 Task: Create a due date automation when advanced on, 2 days after a card is due add basic without the yellow label at 11:00 AM.
Action: Mouse moved to (1405, 101)
Screenshot: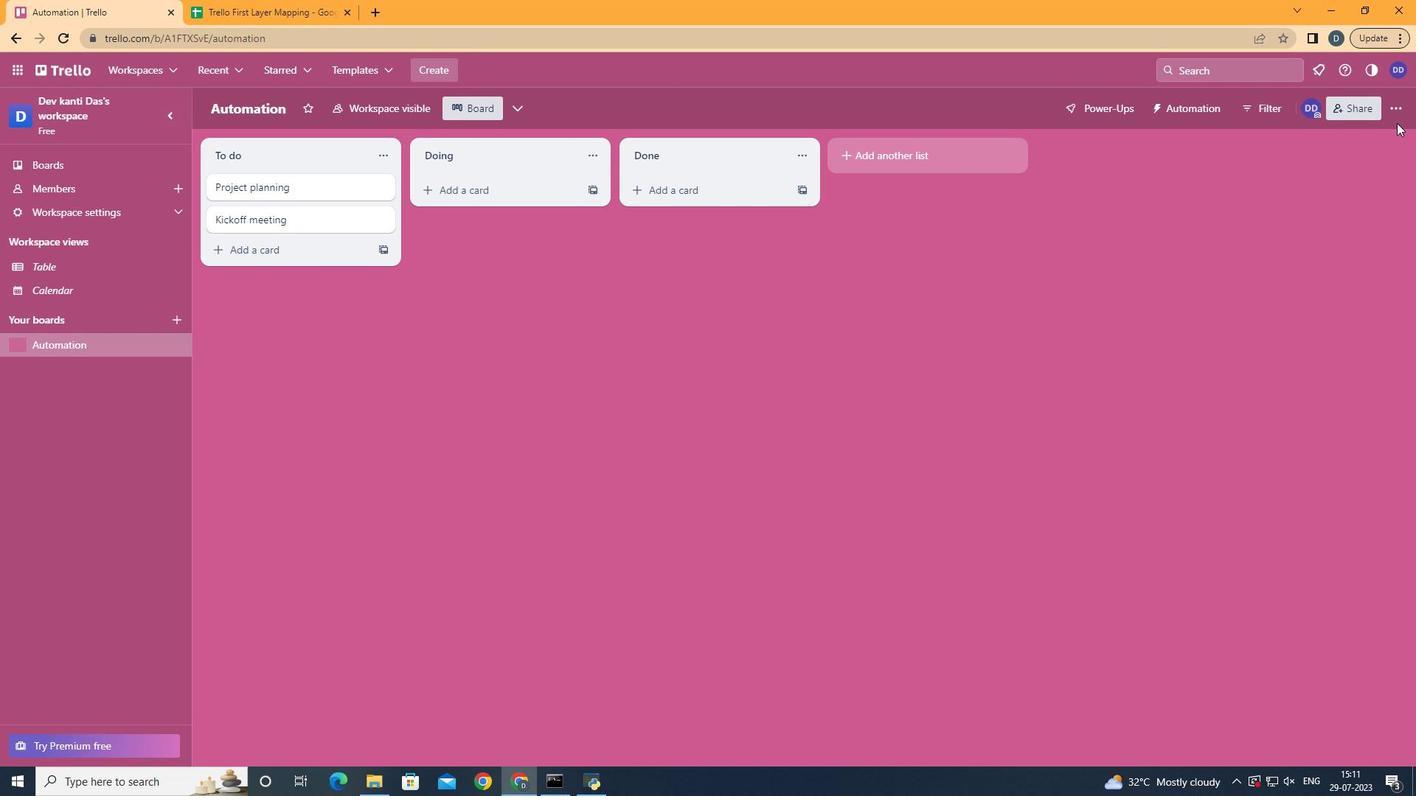 
Action: Mouse pressed left at (1405, 101)
Screenshot: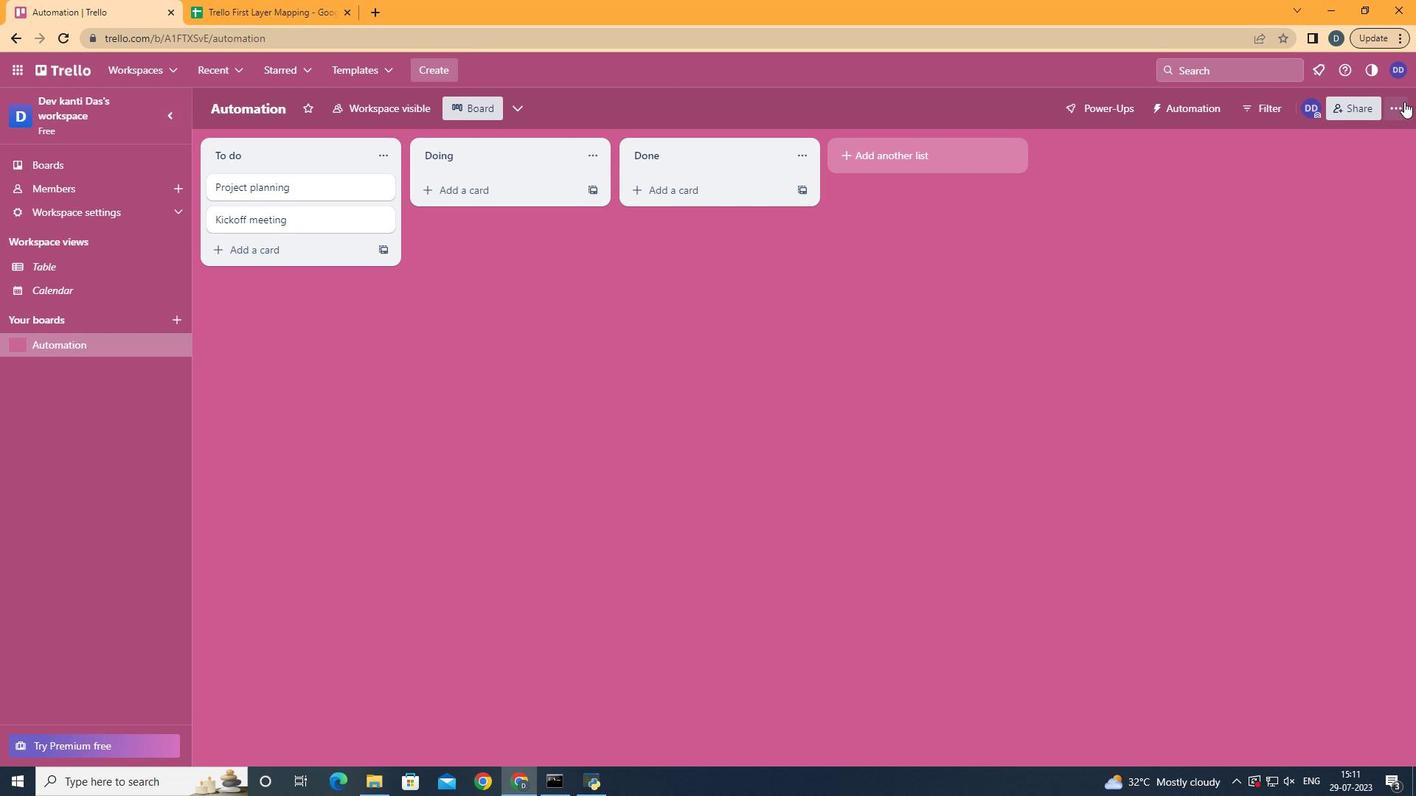 
Action: Mouse moved to (1262, 292)
Screenshot: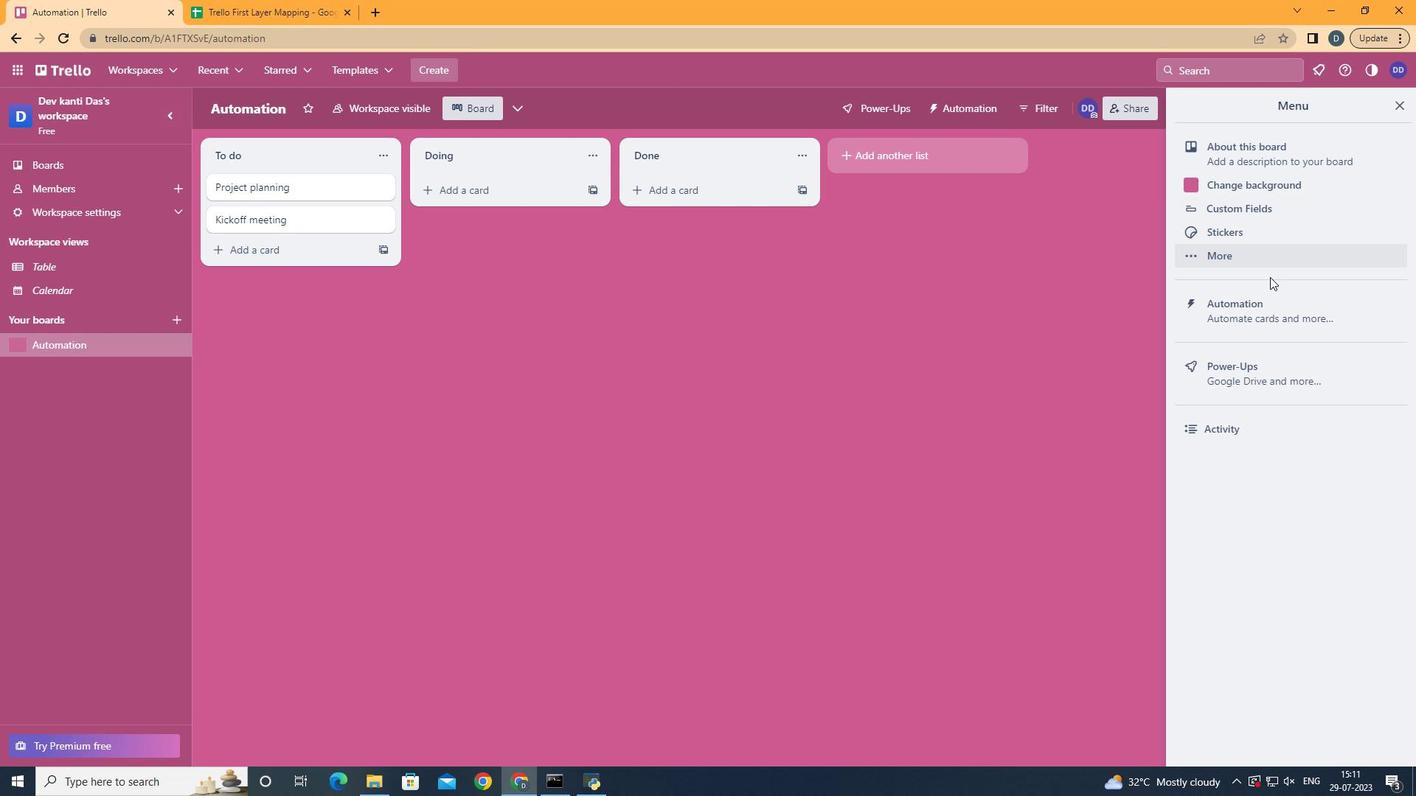 
Action: Mouse pressed left at (1262, 292)
Screenshot: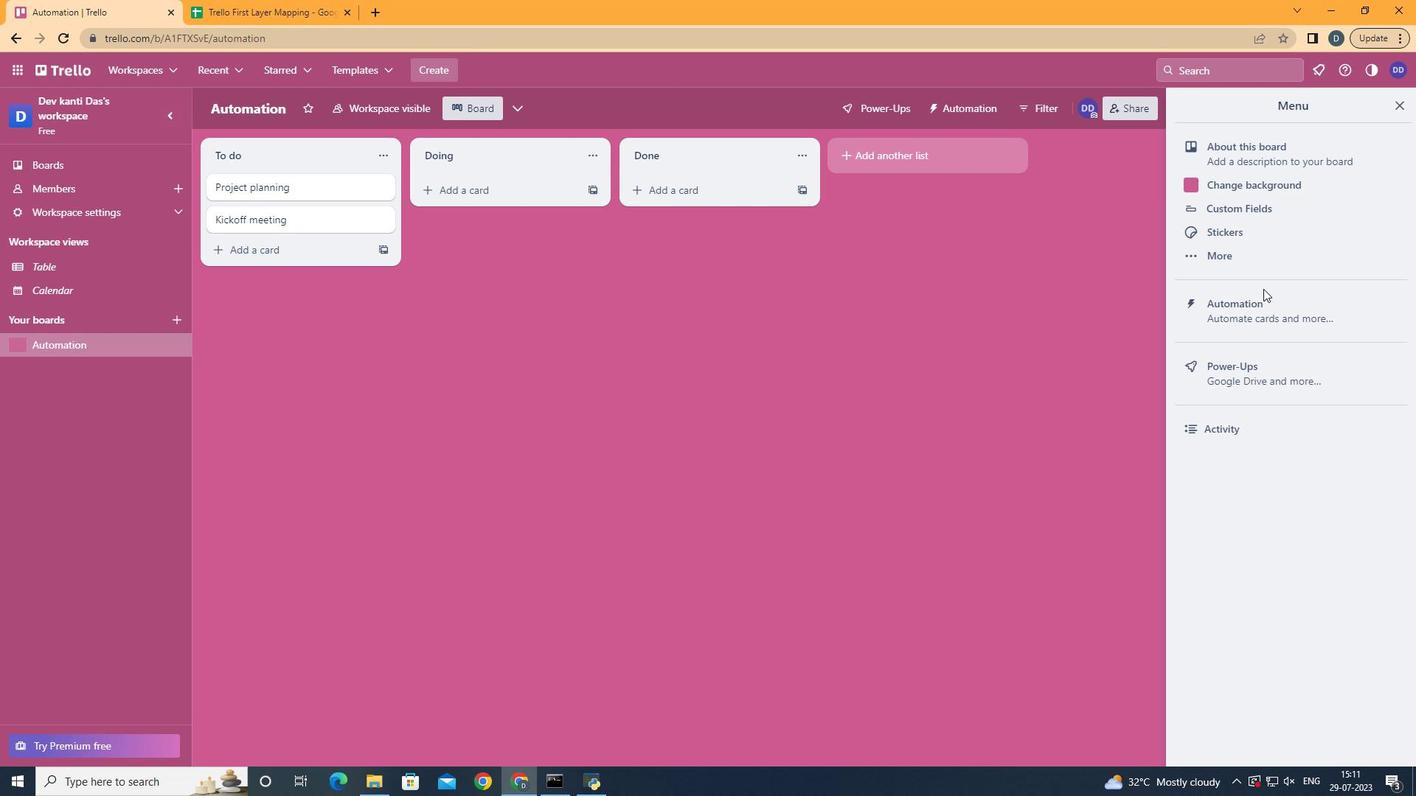 
Action: Mouse moved to (304, 309)
Screenshot: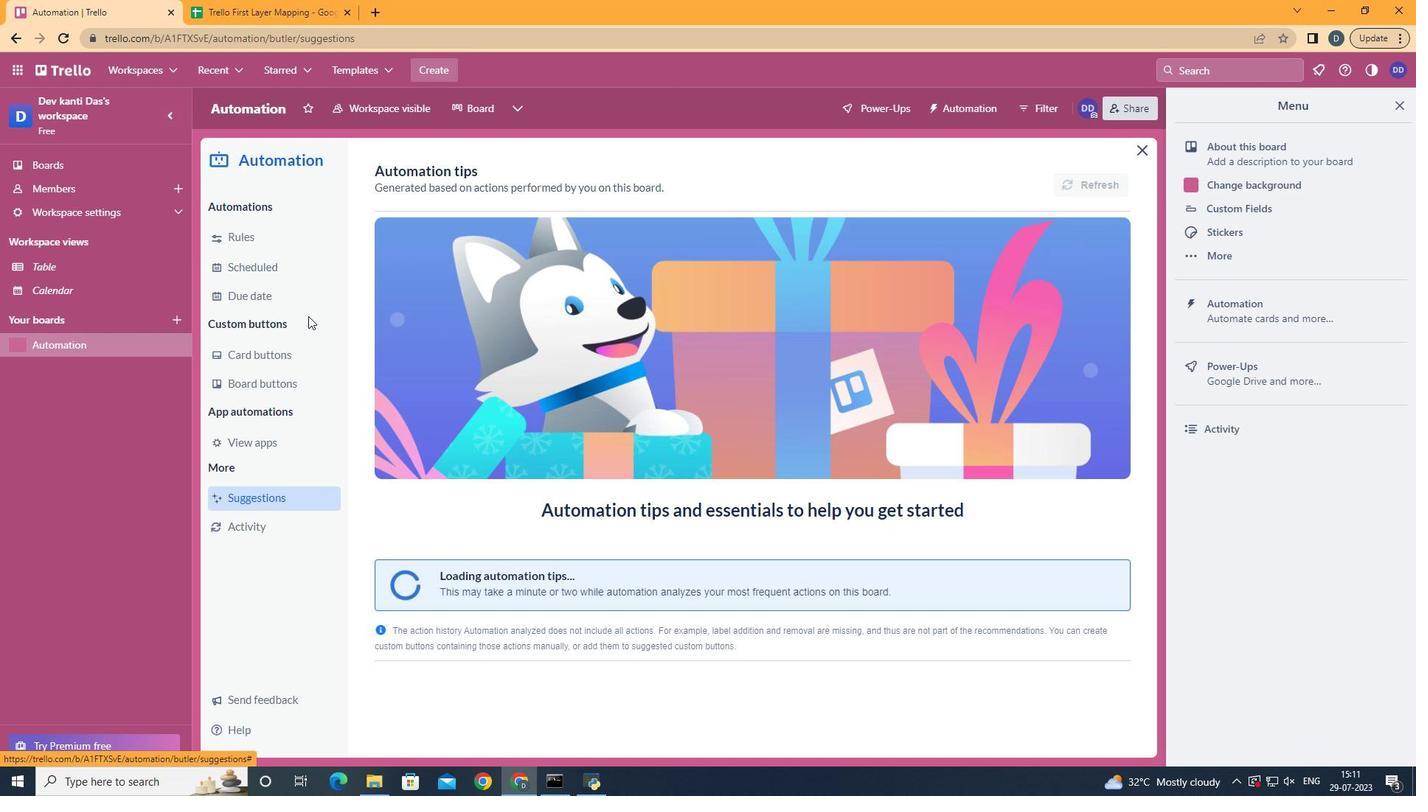 
Action: Mouse pressed left at (304, 309)
Screenshot: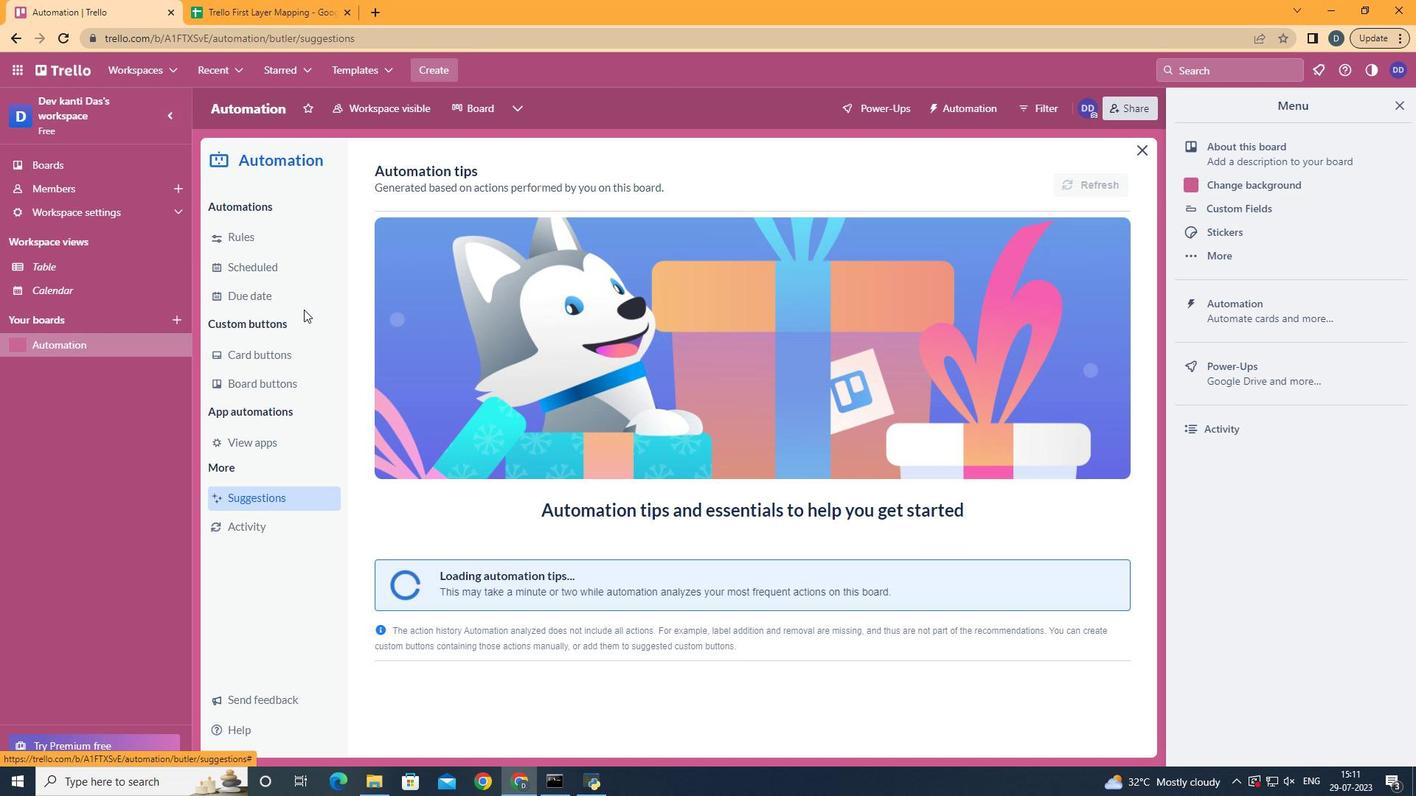 
Action: Mouse moved to (1074, 177)
Screenshot: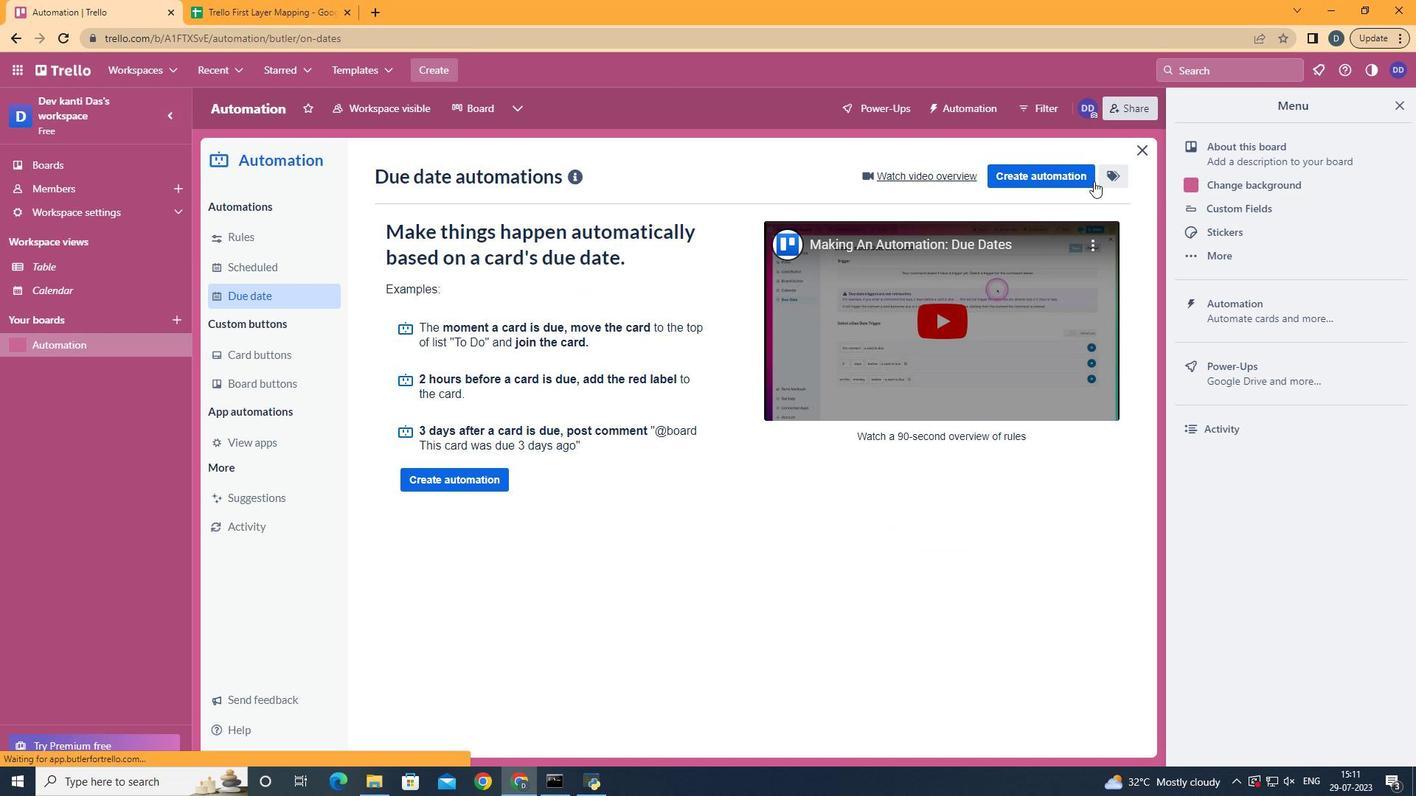 
Action: Mouse pressed left at (1074, 177)
Screenshot: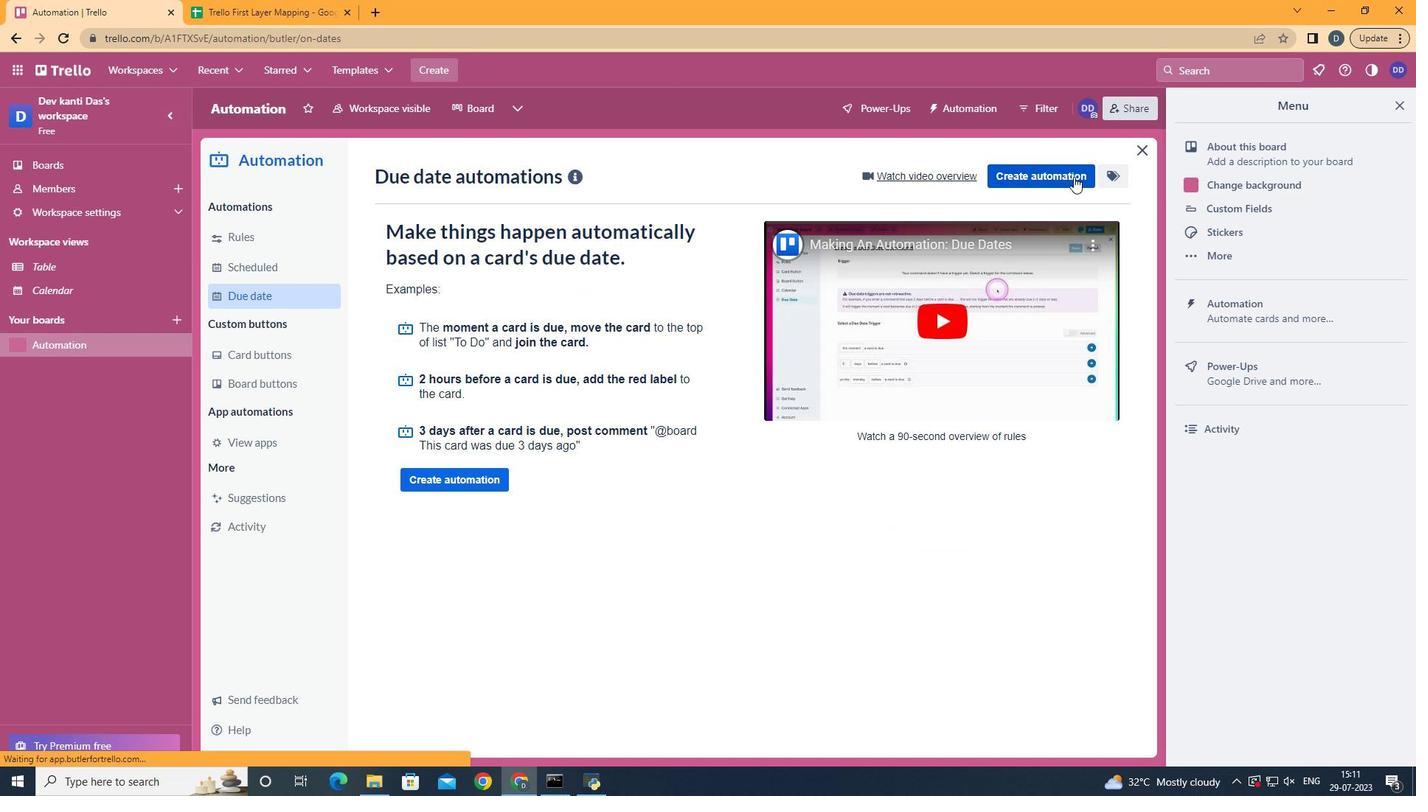 
Action: Mouse moved to (736, 304)
Screenshot: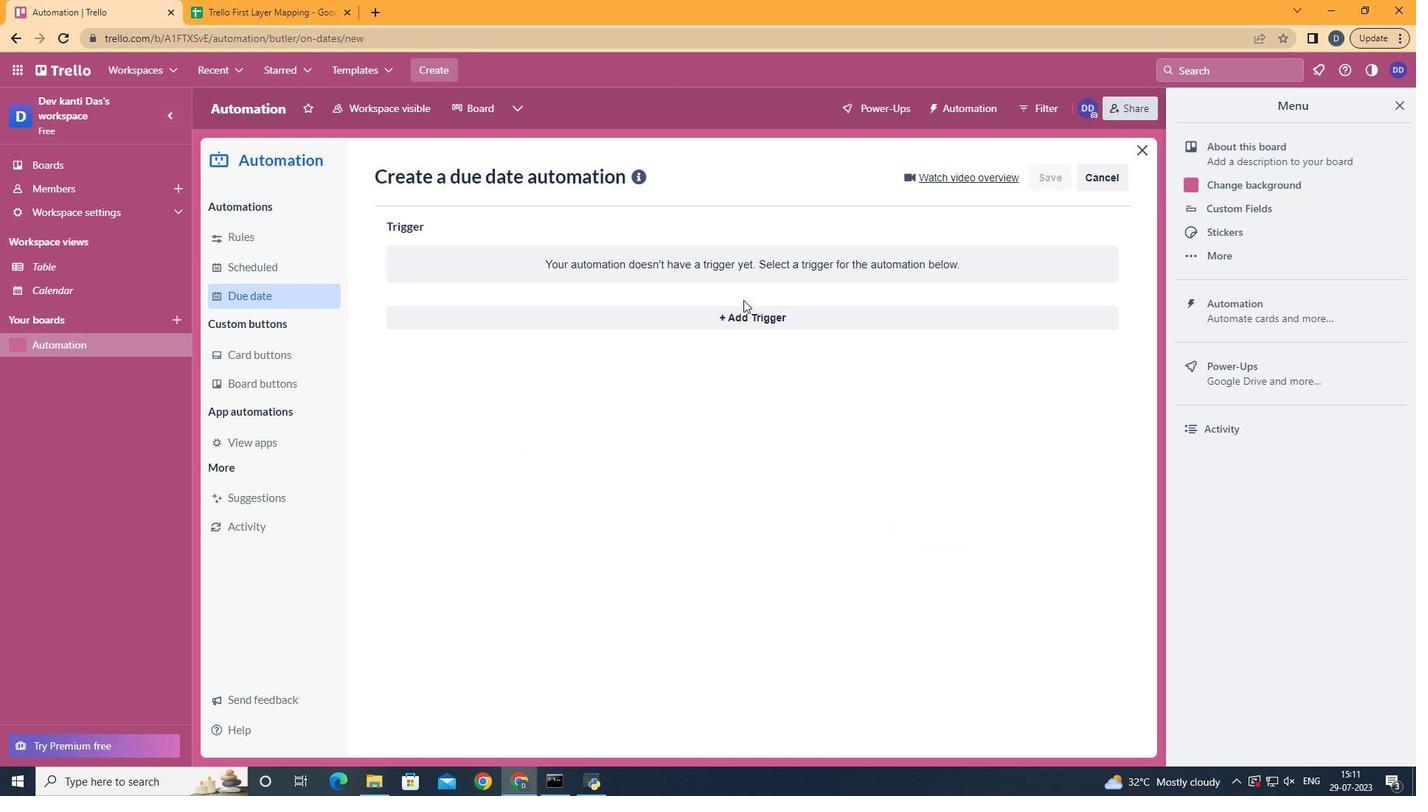 
Action: Mouse pressed left at (736, 304)
Screenshot: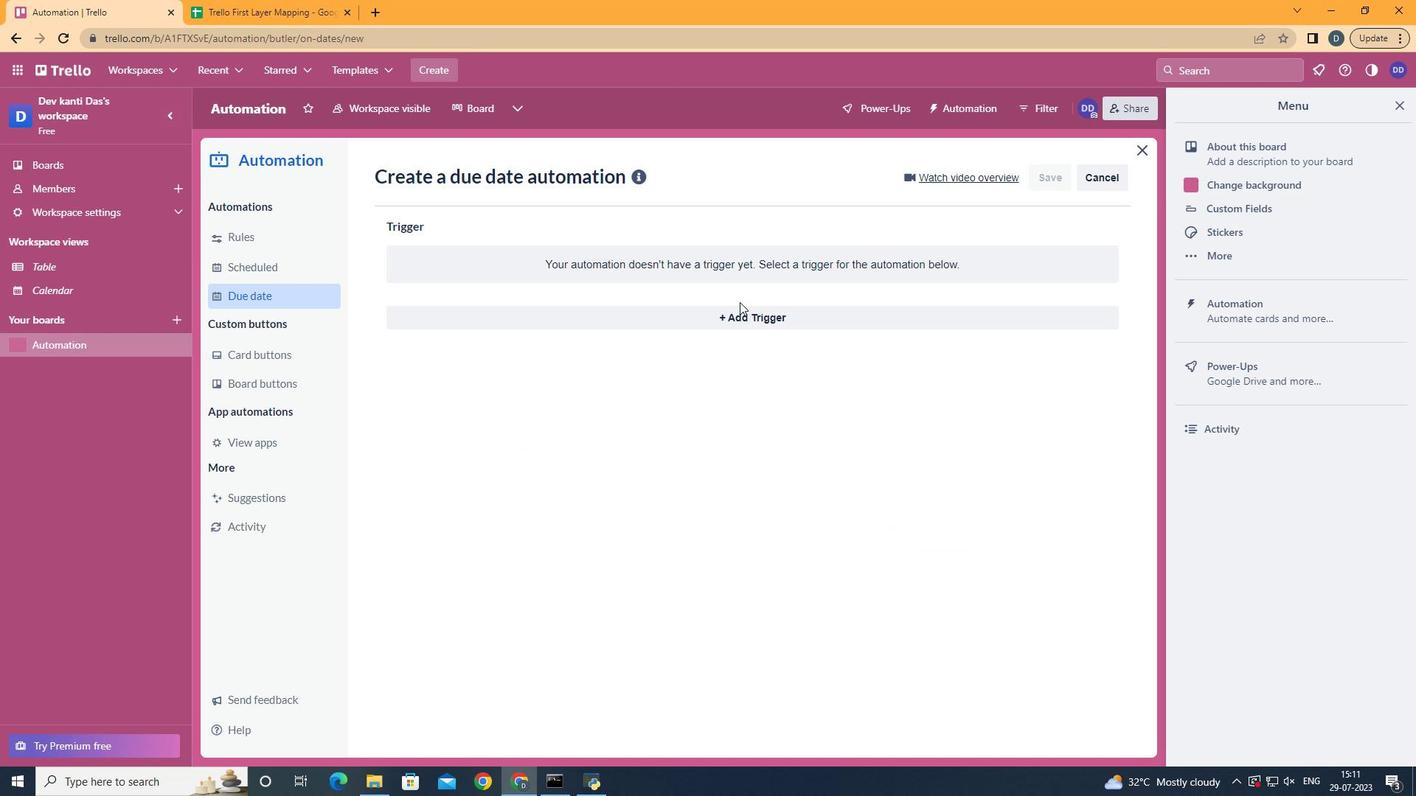 
Action: Mouse moved to (830, 326)
Screenshot: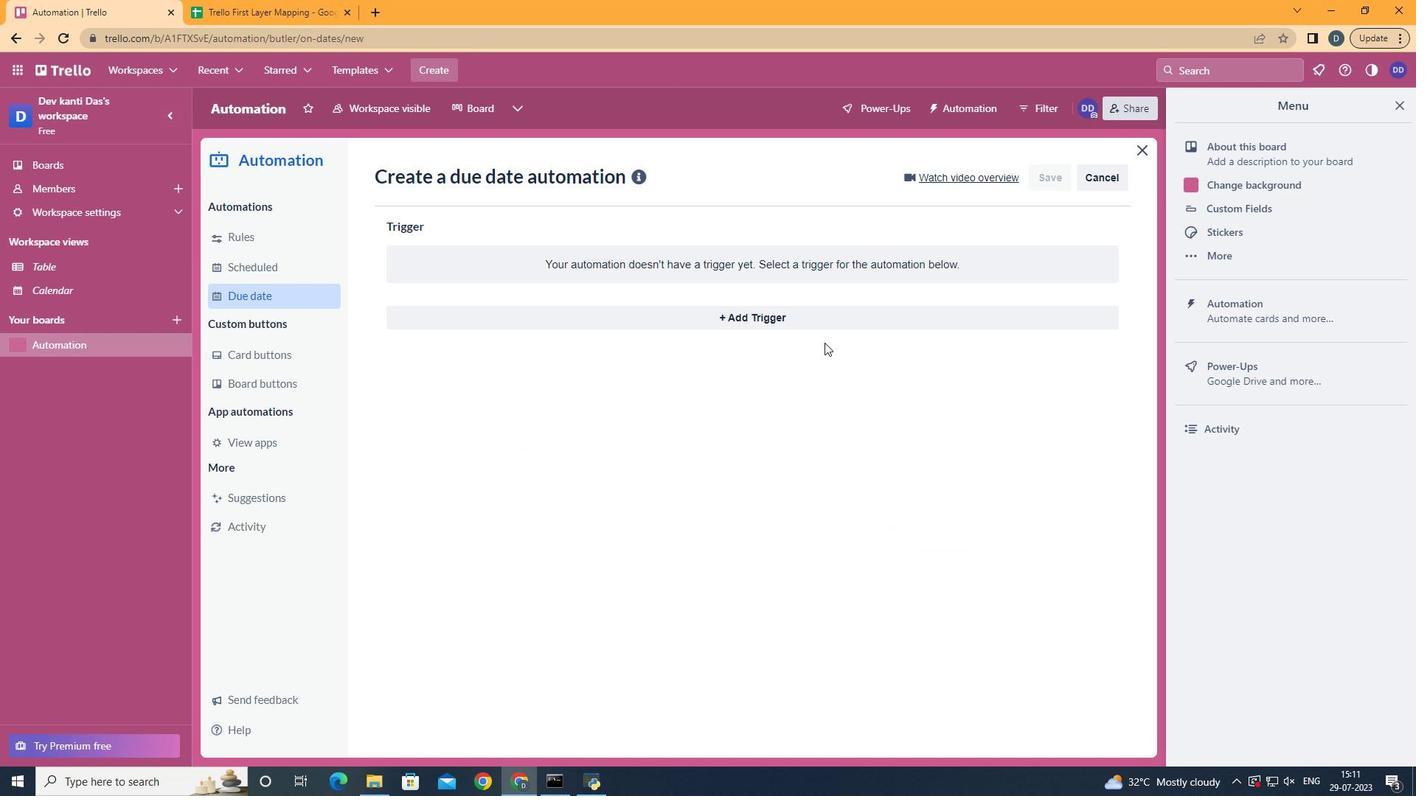 
Action: Mouse pressed left at (830, 326)
Screenshot: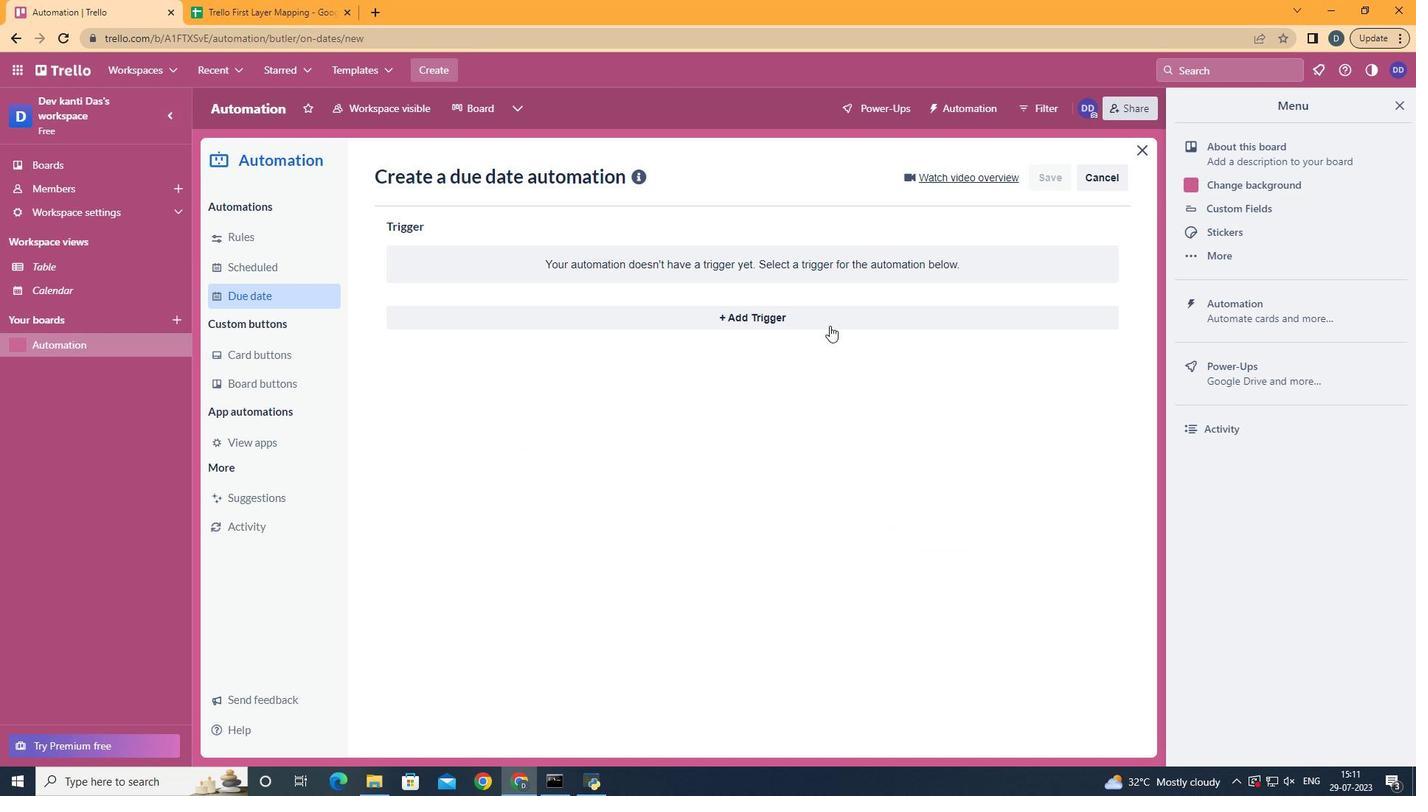 
Action: Mouse moved to (658, 467)
Screenshot: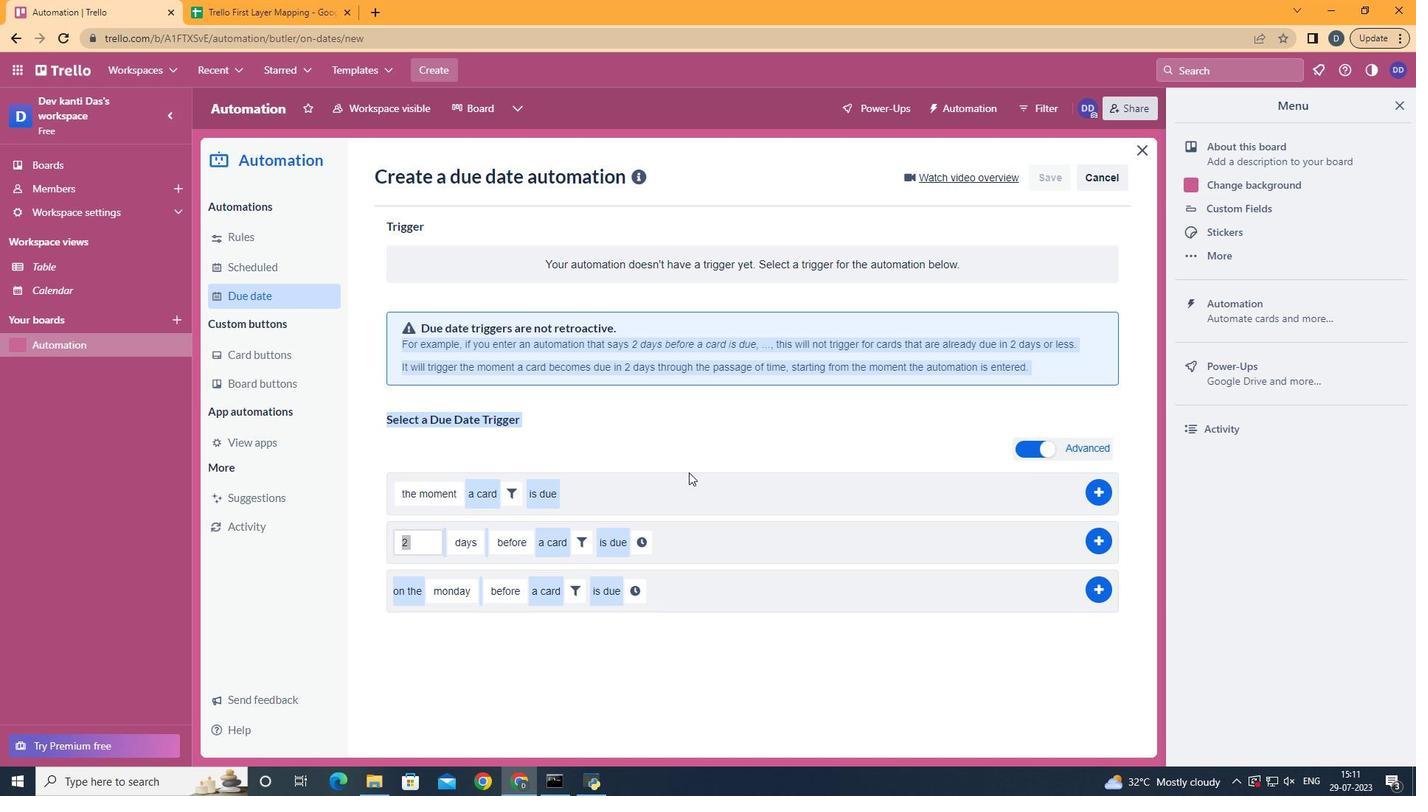
Action: Mouse pressed left at (658, 467)
Screenshot: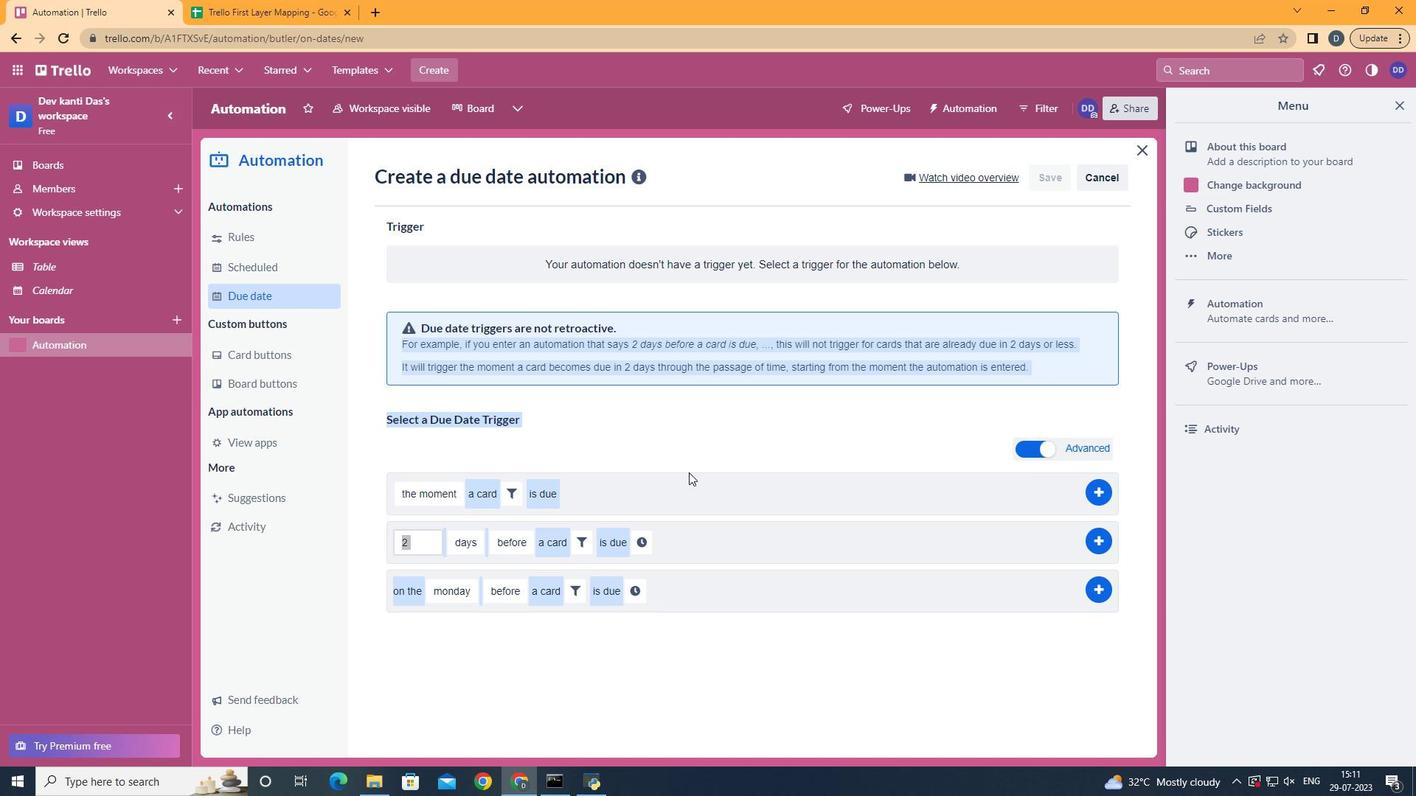 
Action: Mouse moved to (515, 599)
Screenshot: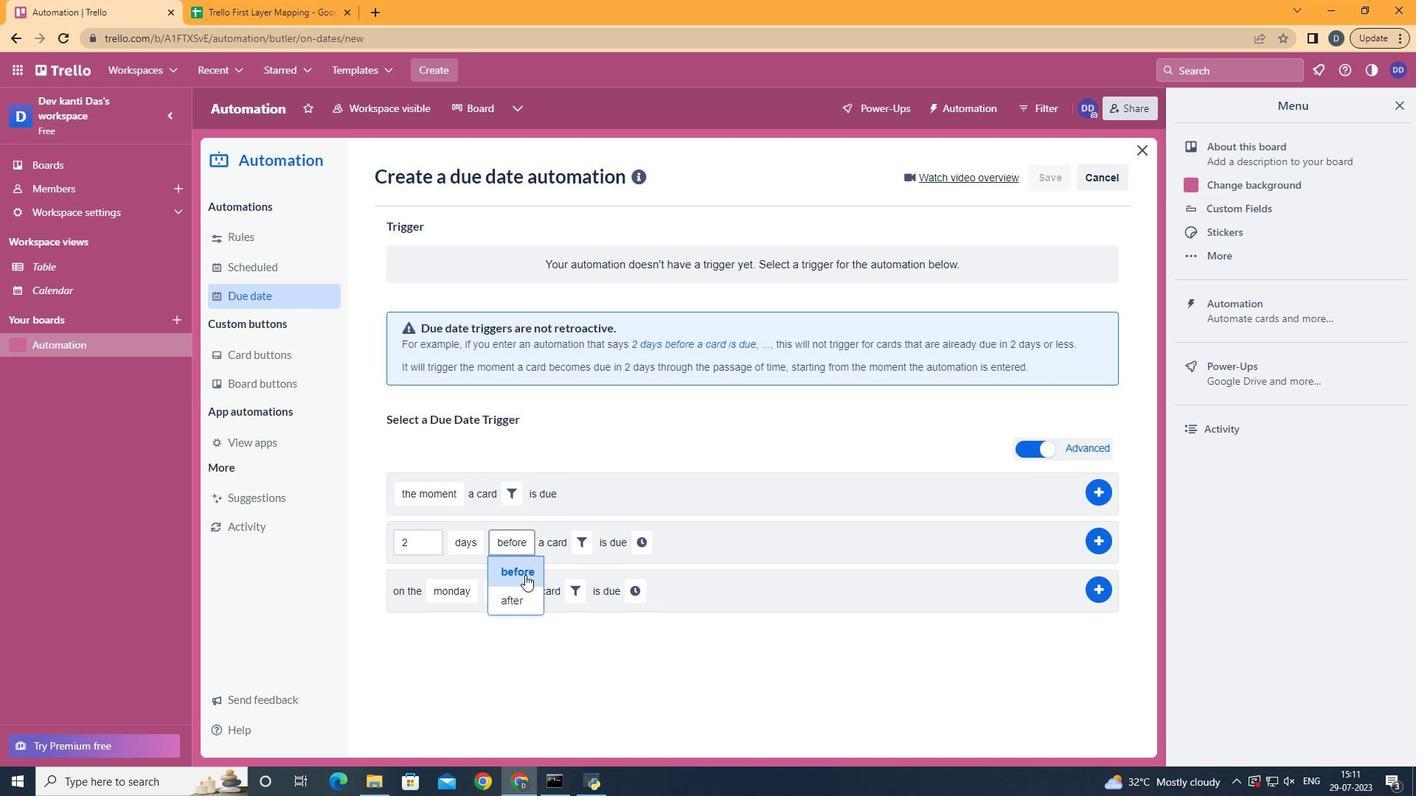 
Action: Mouse pressed left at (515, 599)
Screenshot: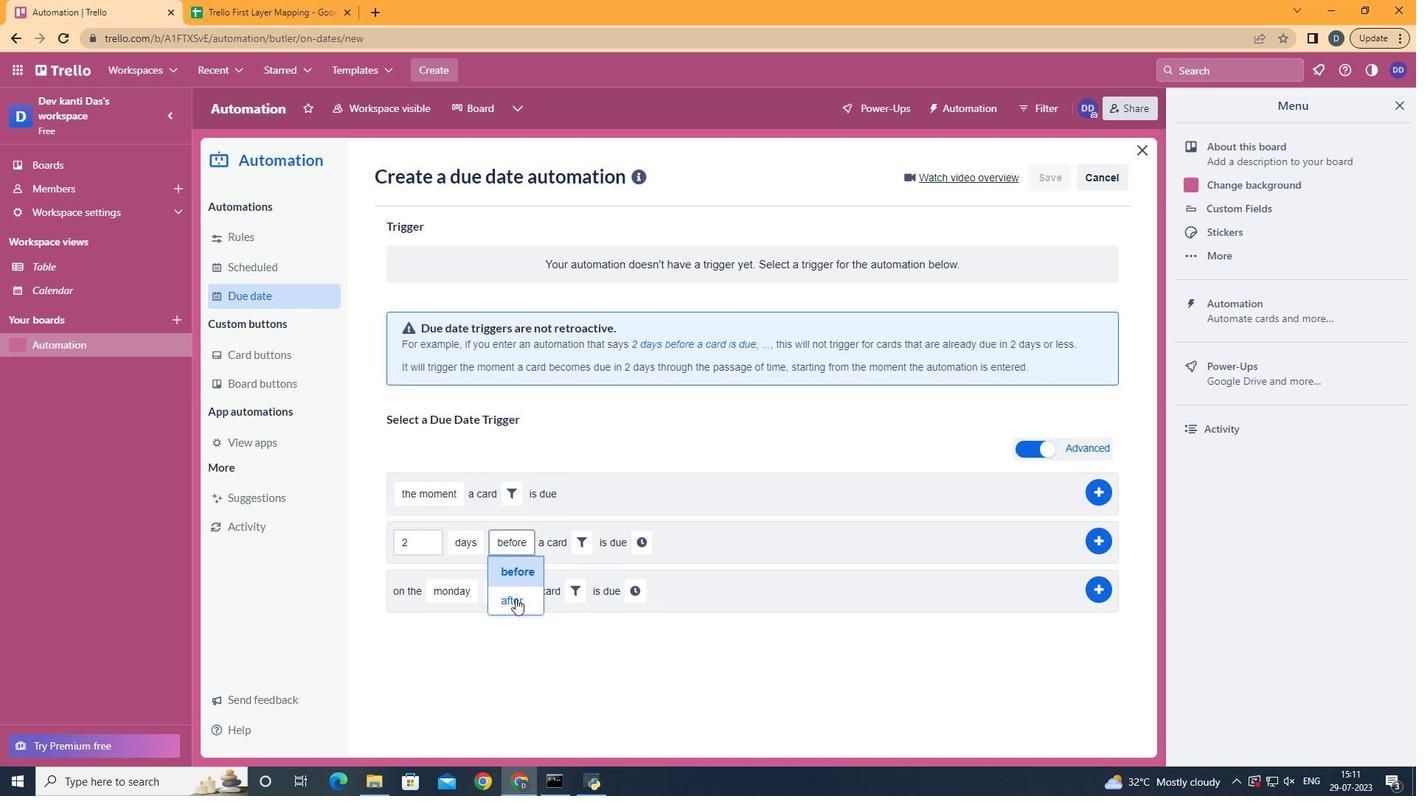 
Action: Mouse moved to (587, 535)
Screenshot: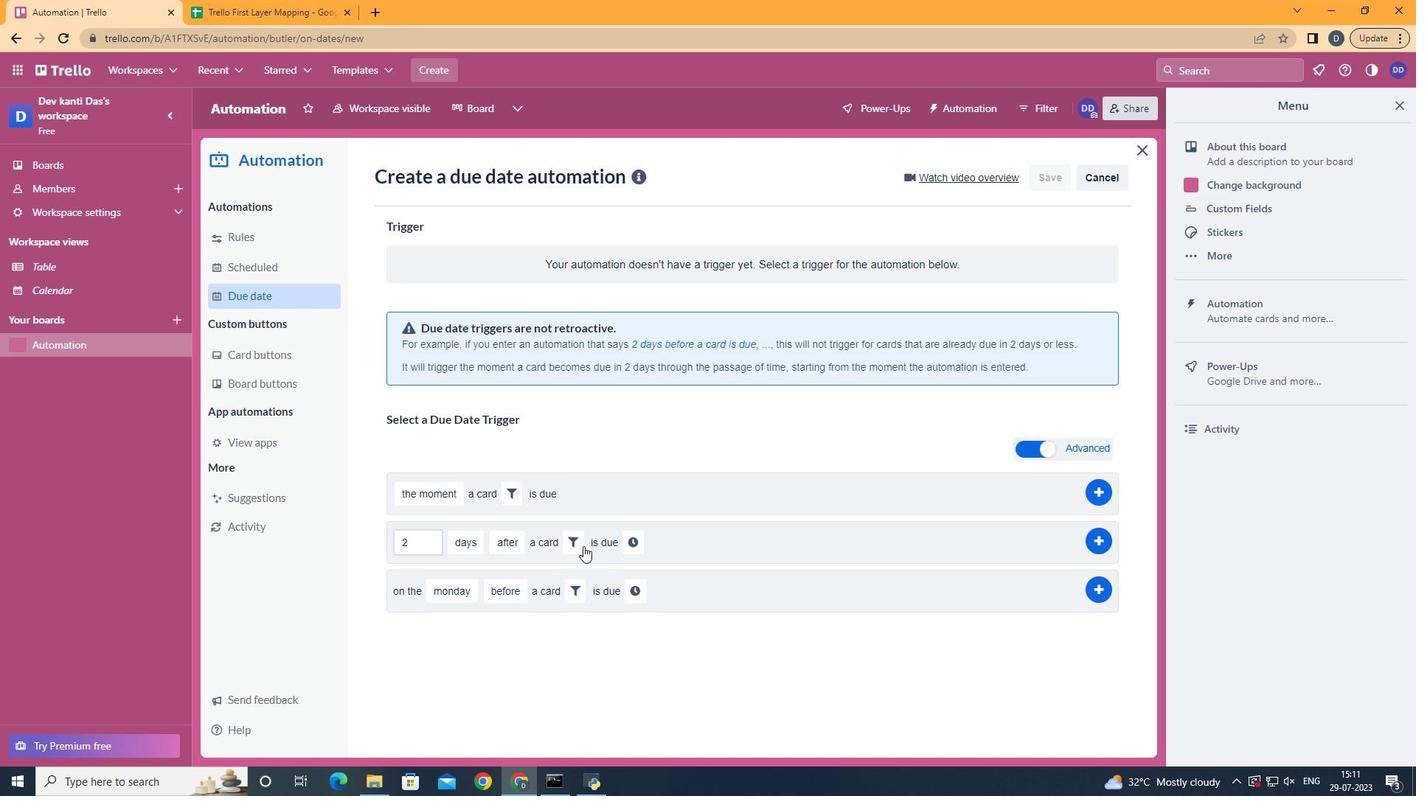
Action: Mouse pressed left at (587, 535)
Screenshot: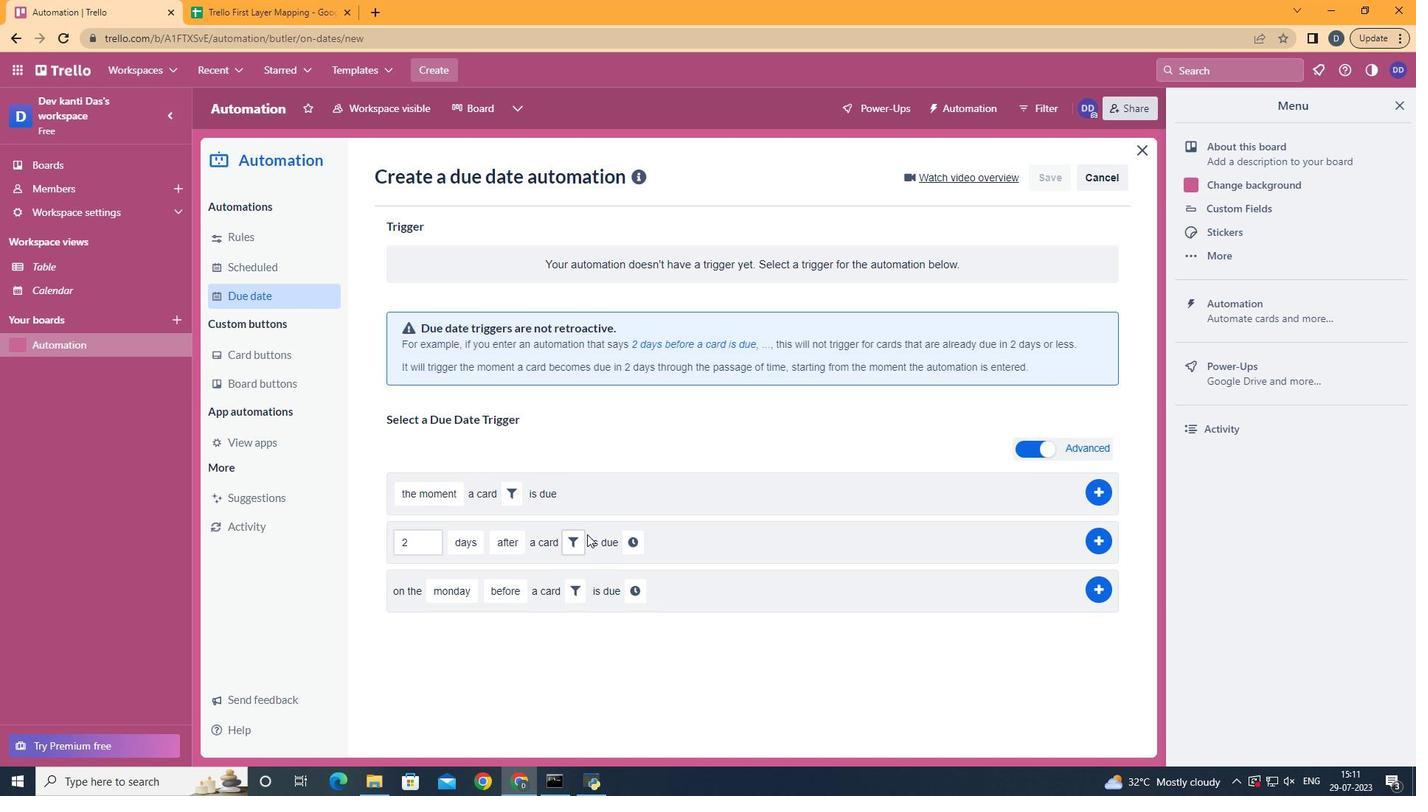 
Action: Mouse moved to (574, 537)
Screenshot: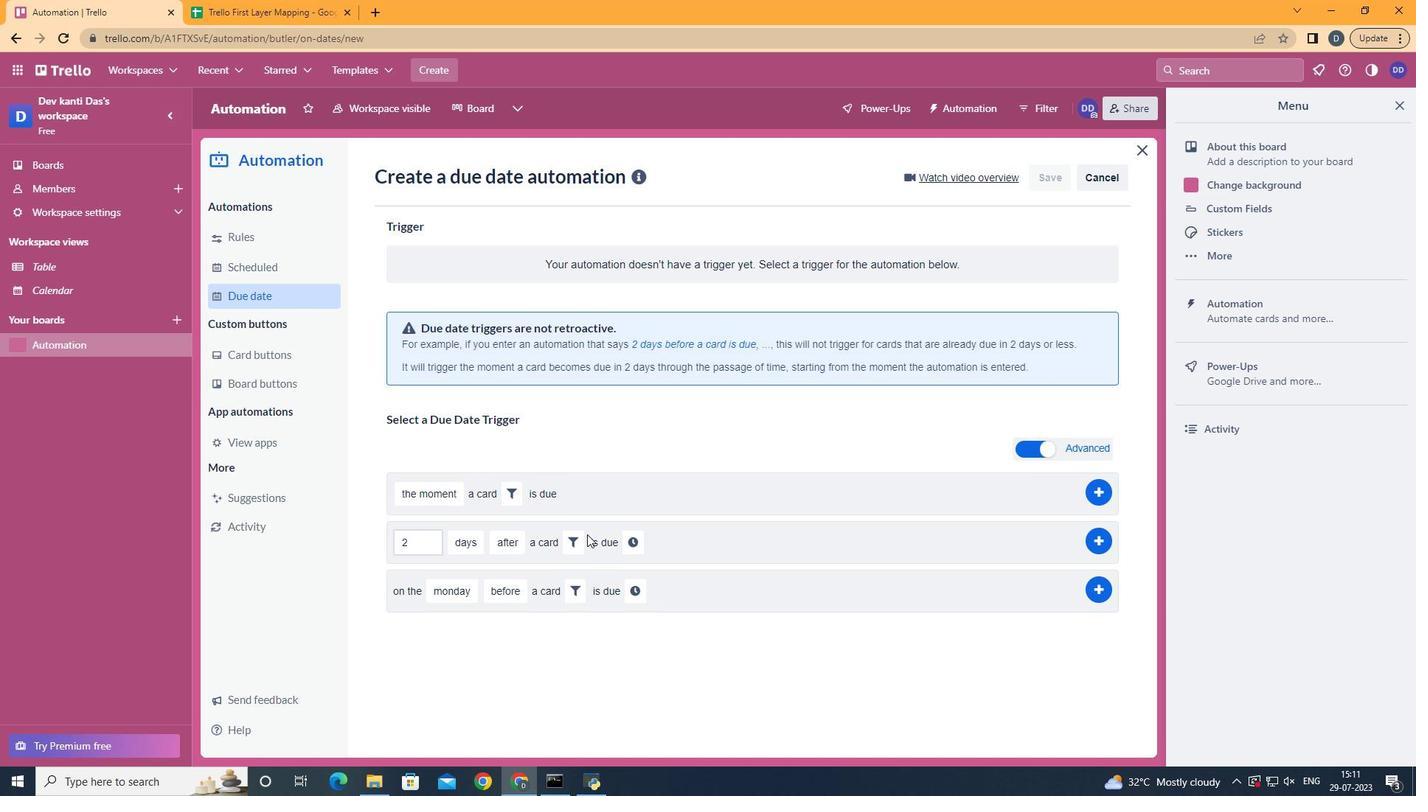 
Action: Mouse pressed left at (574, 537)
Screenshot: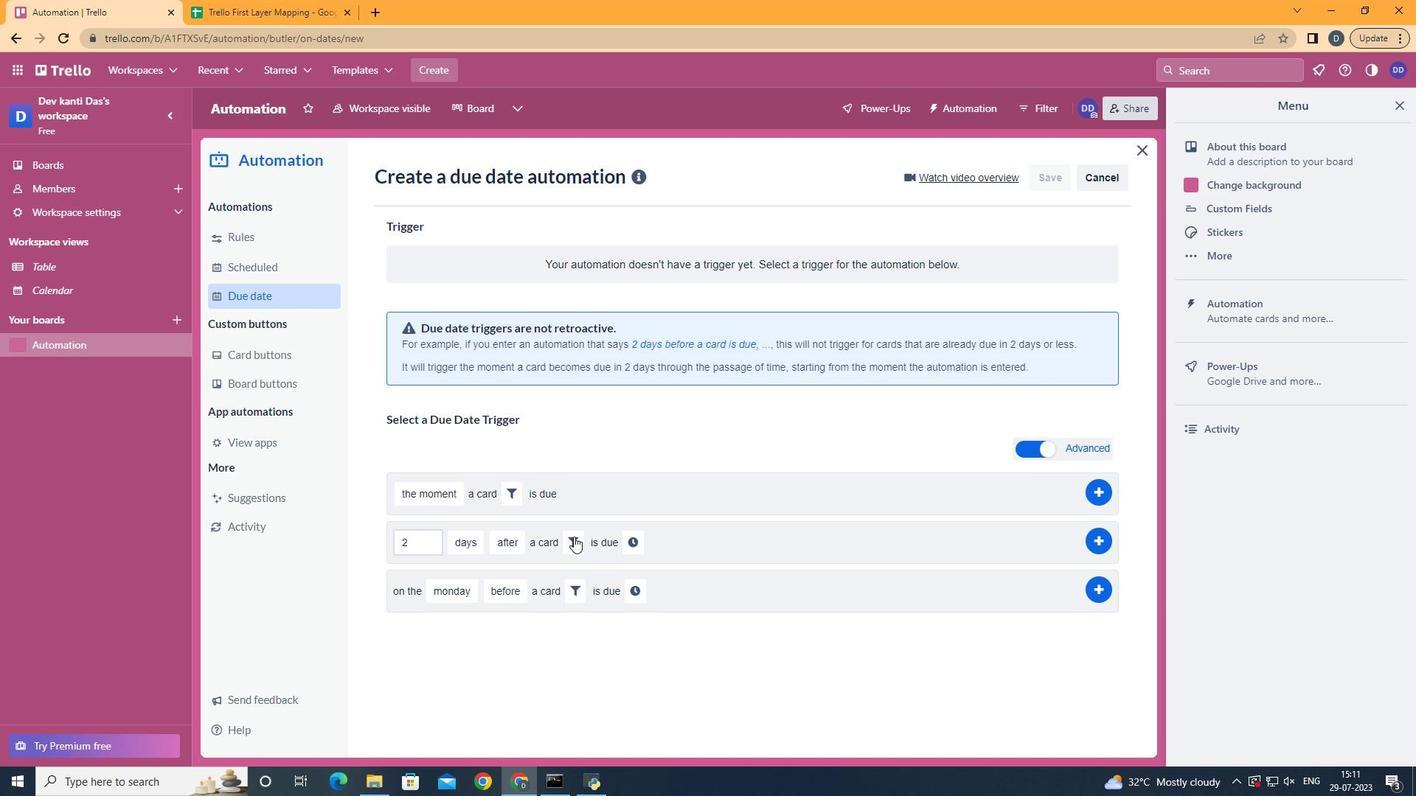 
Action: Mouse moved to (615, 623)
Screenshot: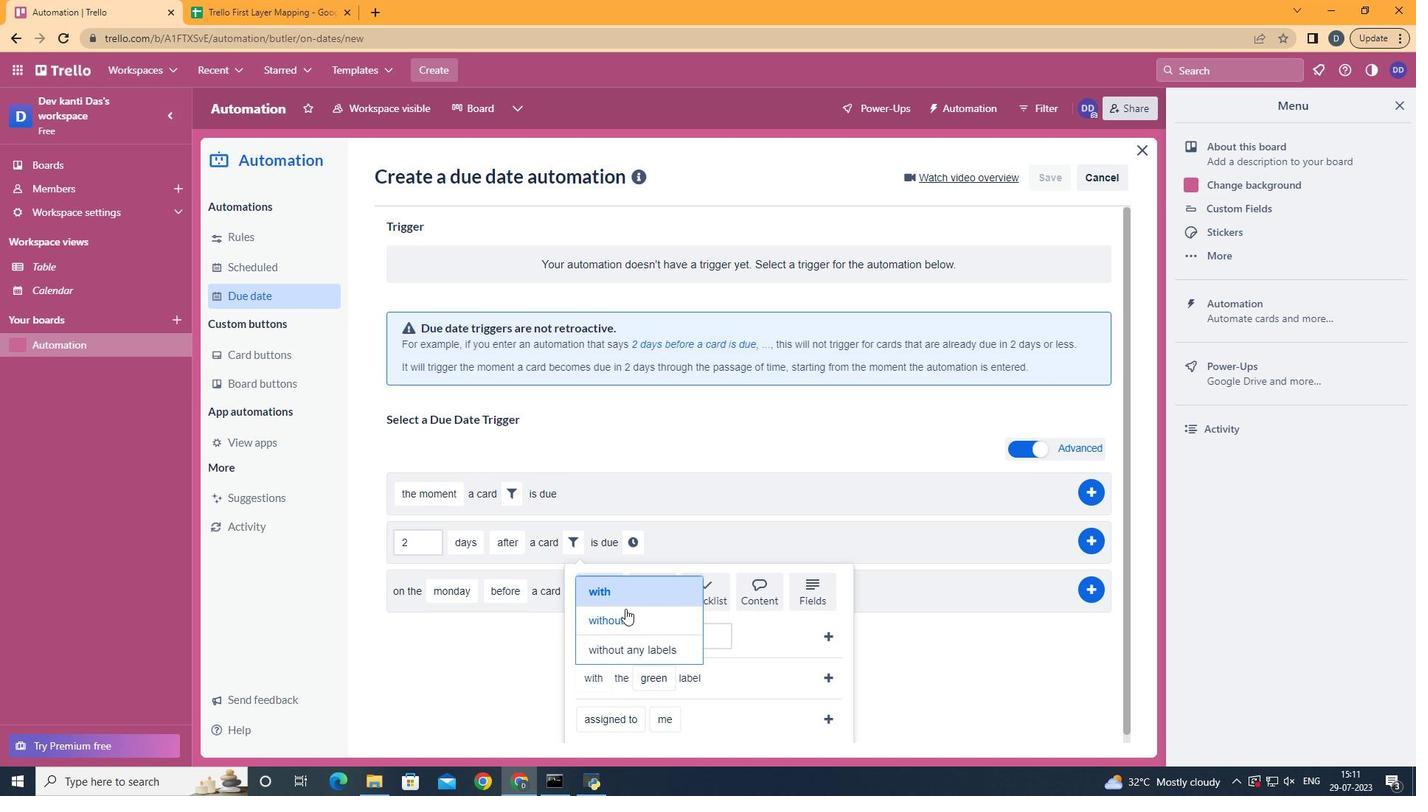 
Action: Mouse pressed left at (615, 623)
Screenshot: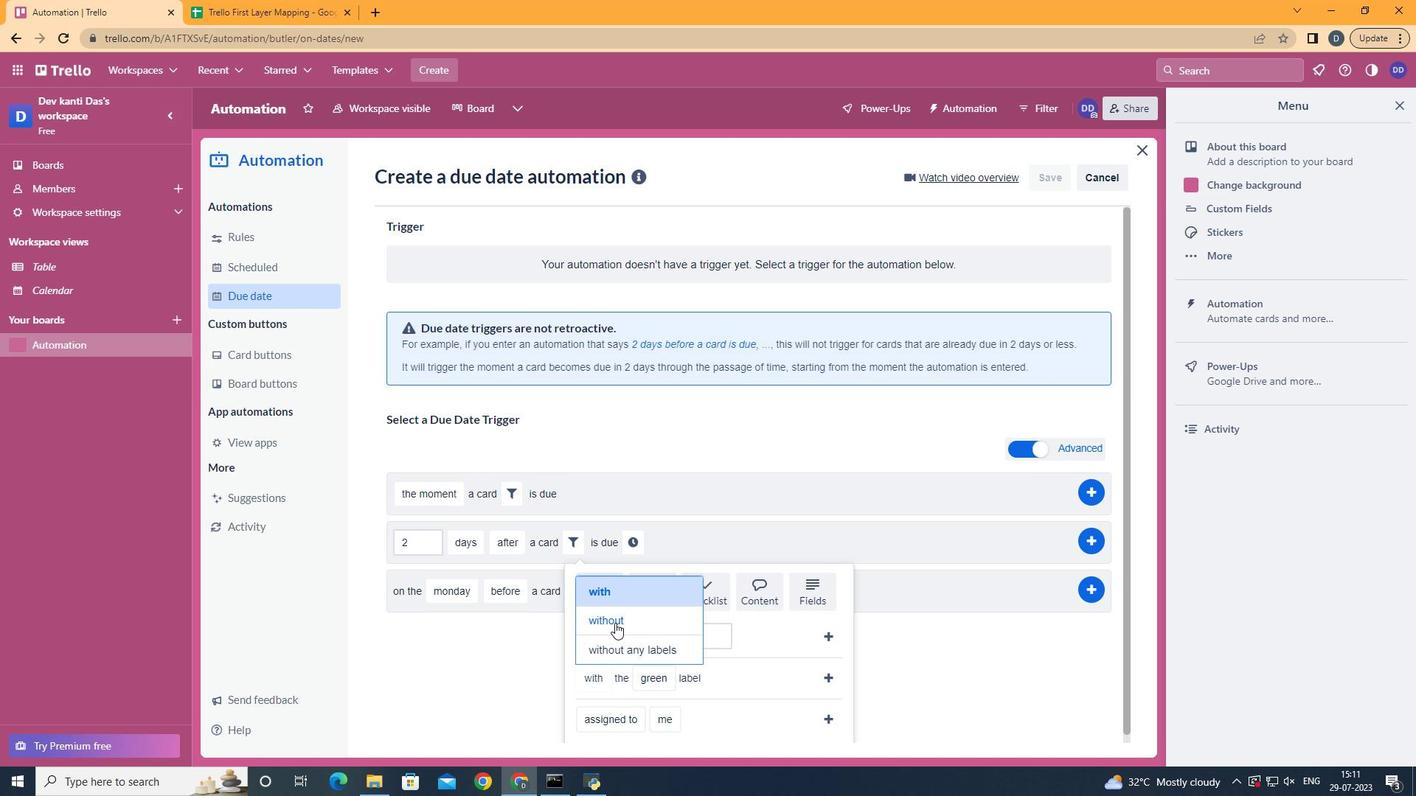 
Action: Mouse moved to (674, 530)
Screenshot: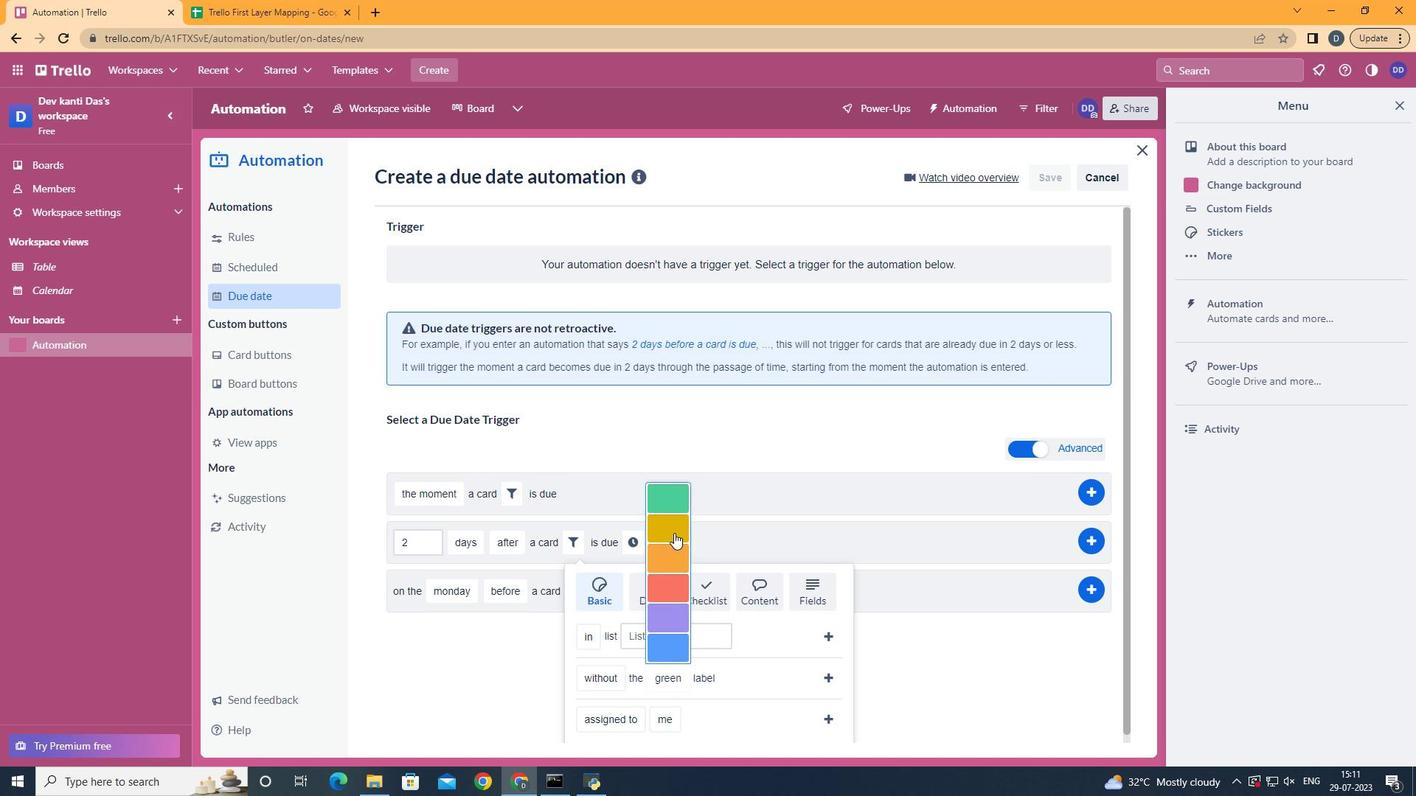 
Action: Mouse pressed left at (674, 530)
Screenshot: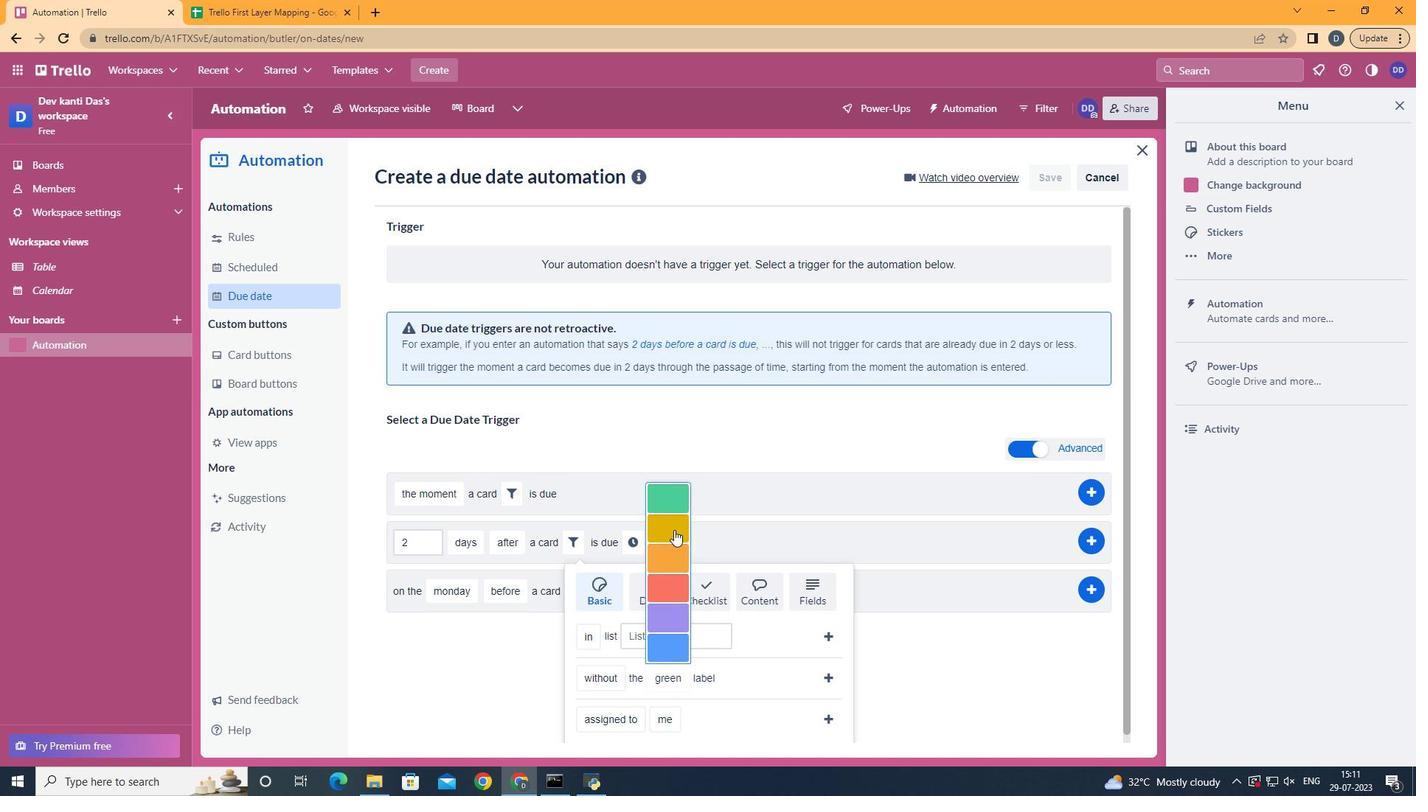 
Action: Mouse moved to (830, 682)
Screenshot: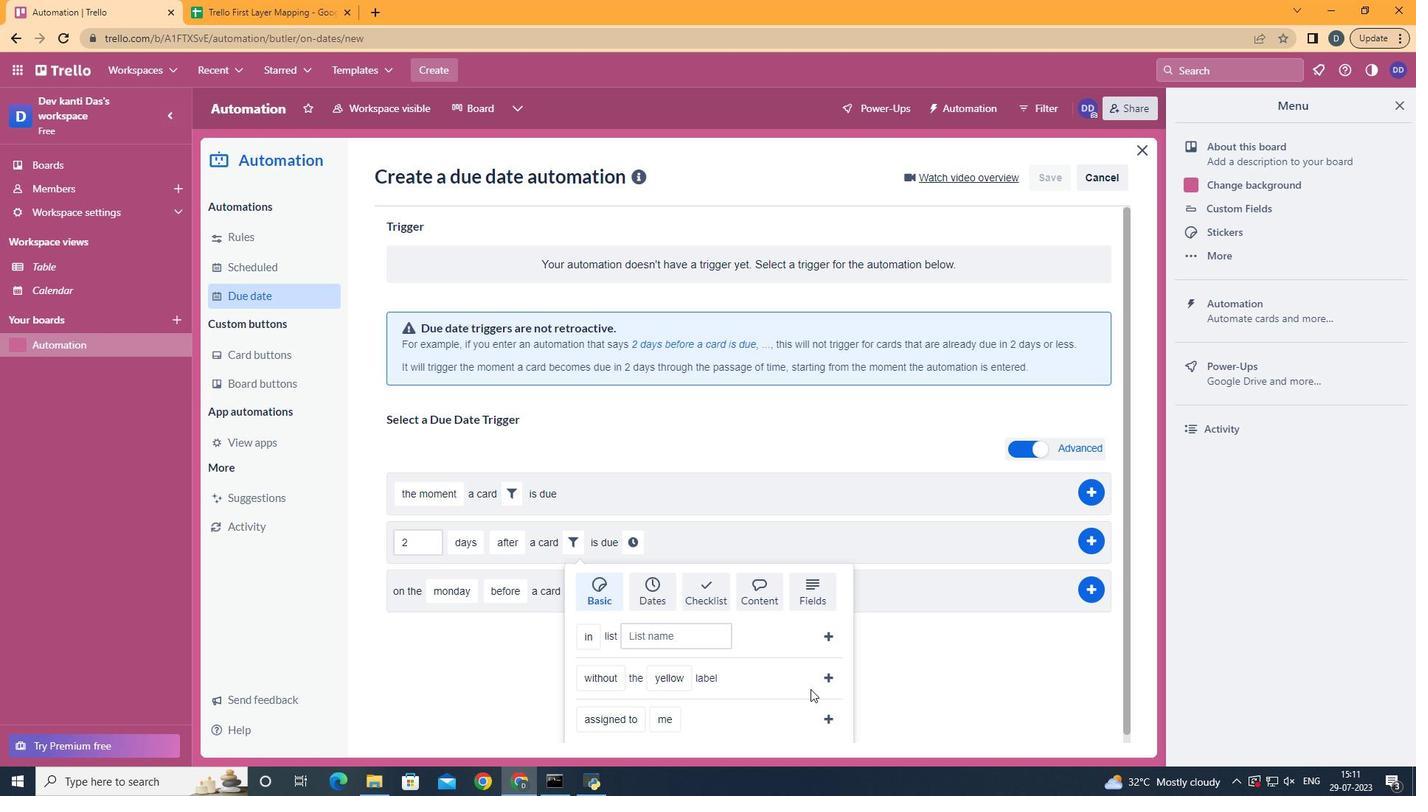 
Action: Mouse pressed left at (830, 682)
Screenshot: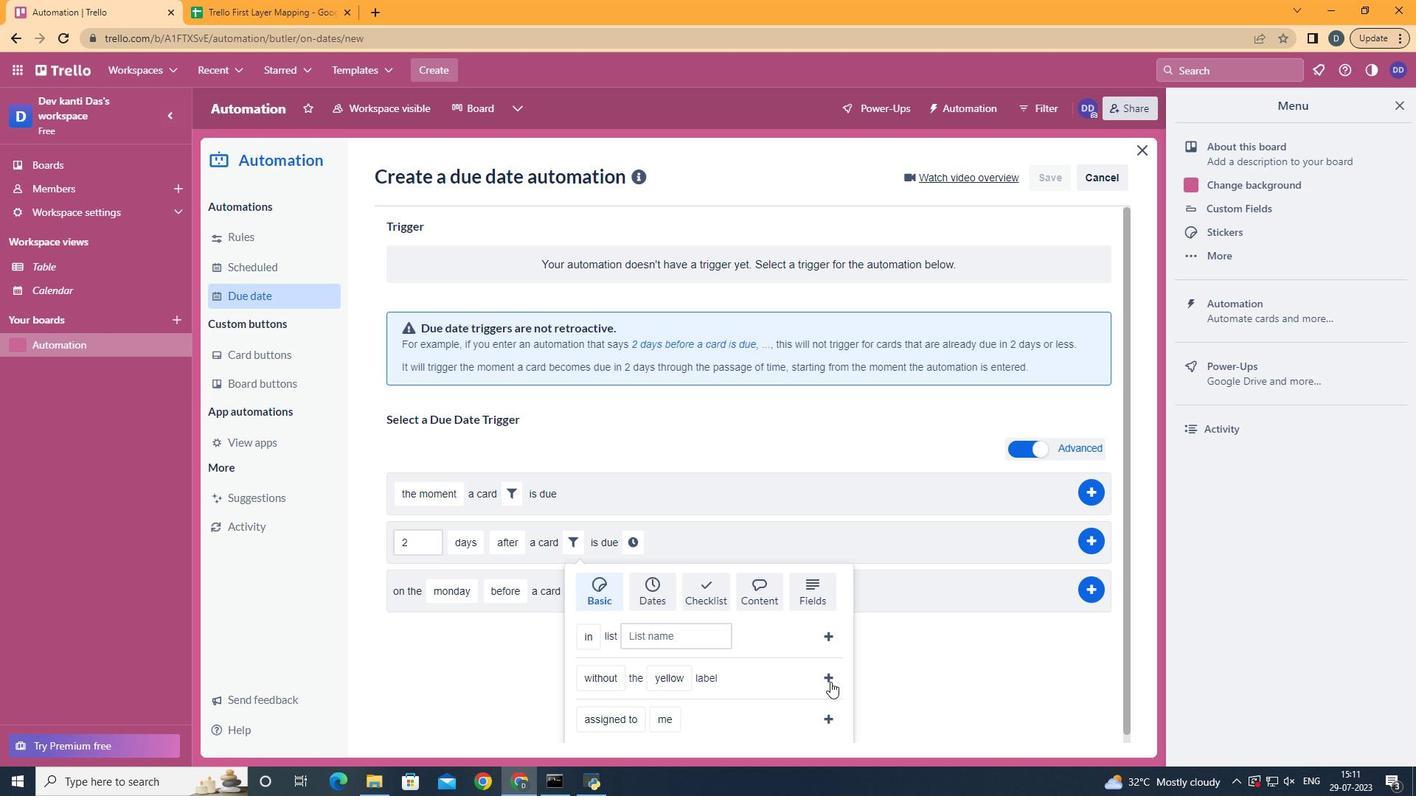 
Action: Mouse moved to (780, 549)
Screenshot: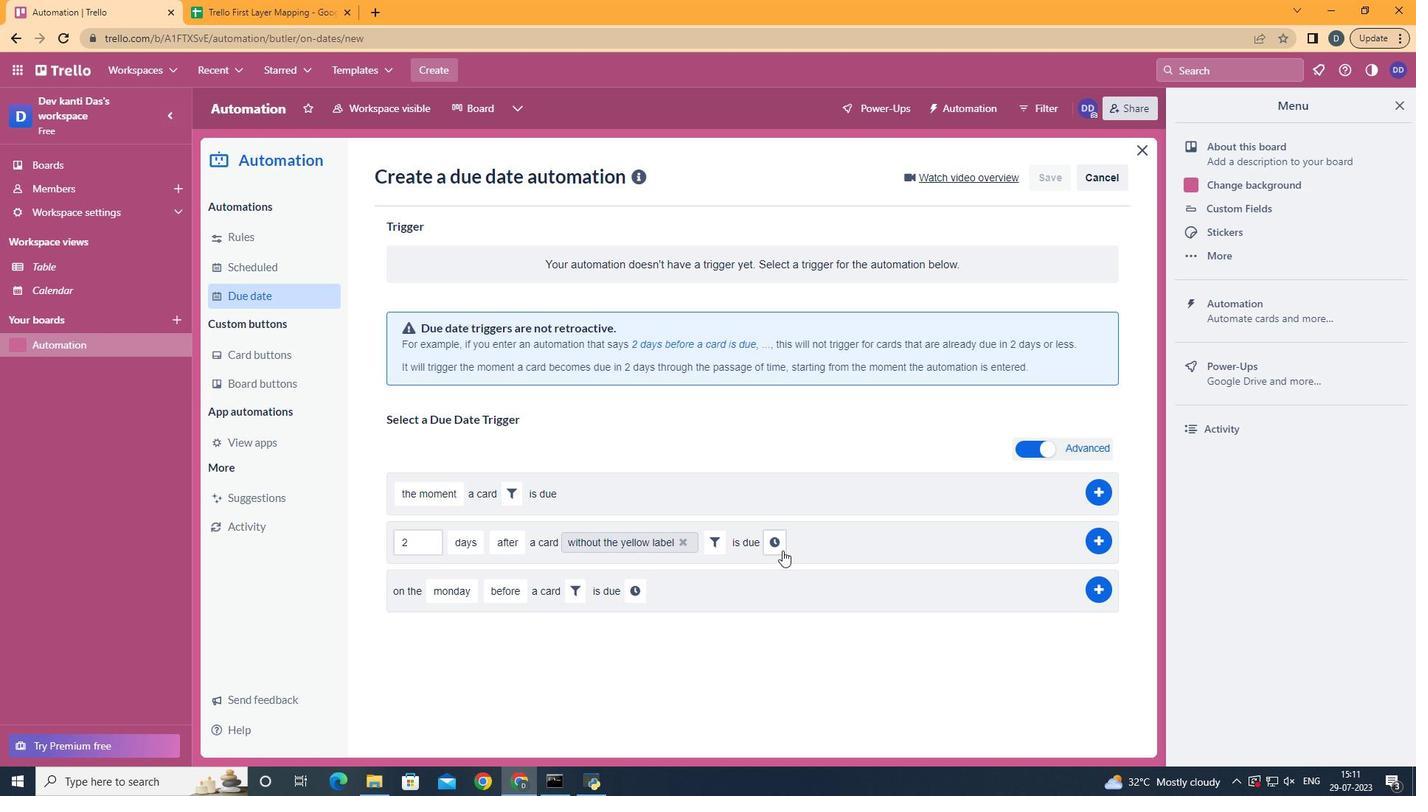 
Action: Mouse pressed left at (780, 549)
Screenshot: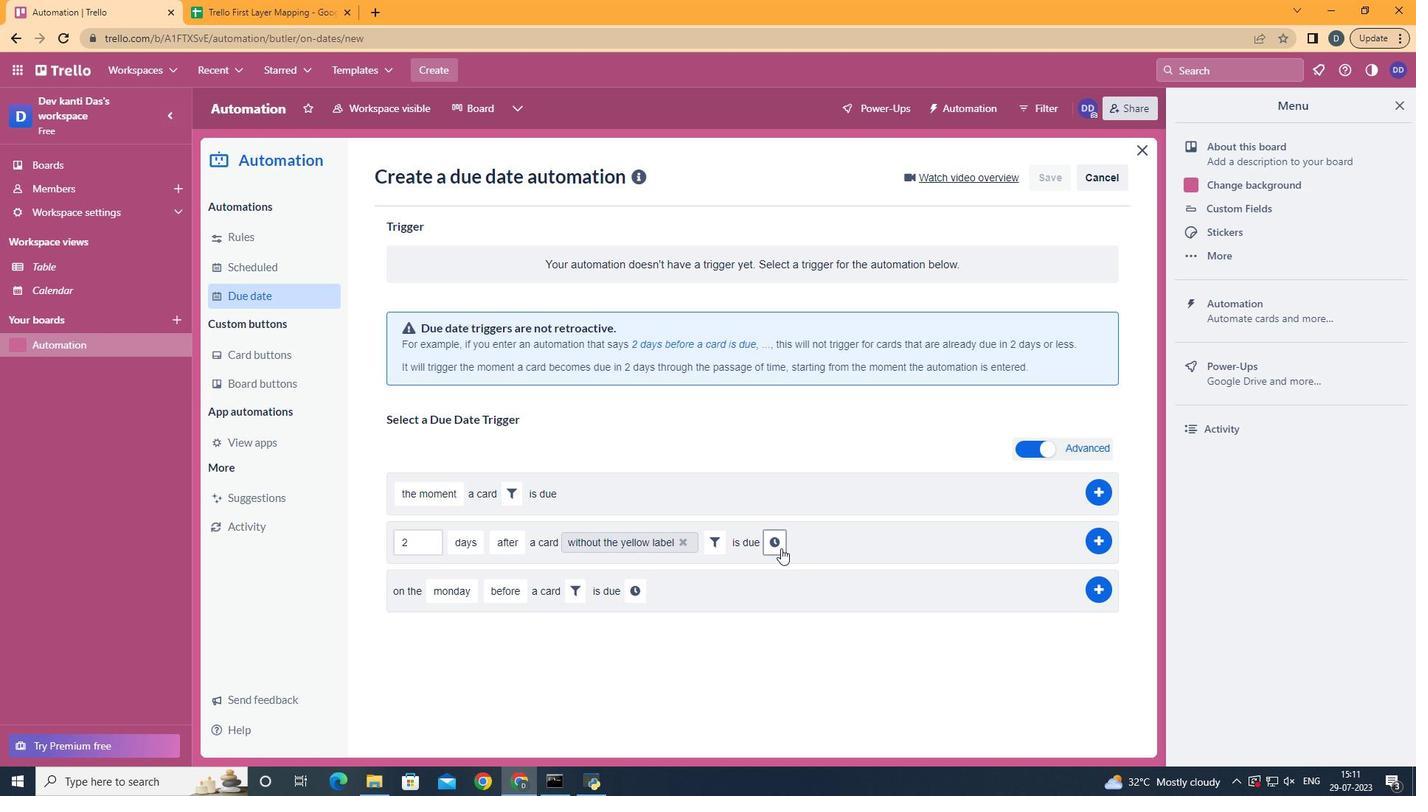 
Action: Mouse moved to (804, 543)
Screenshot: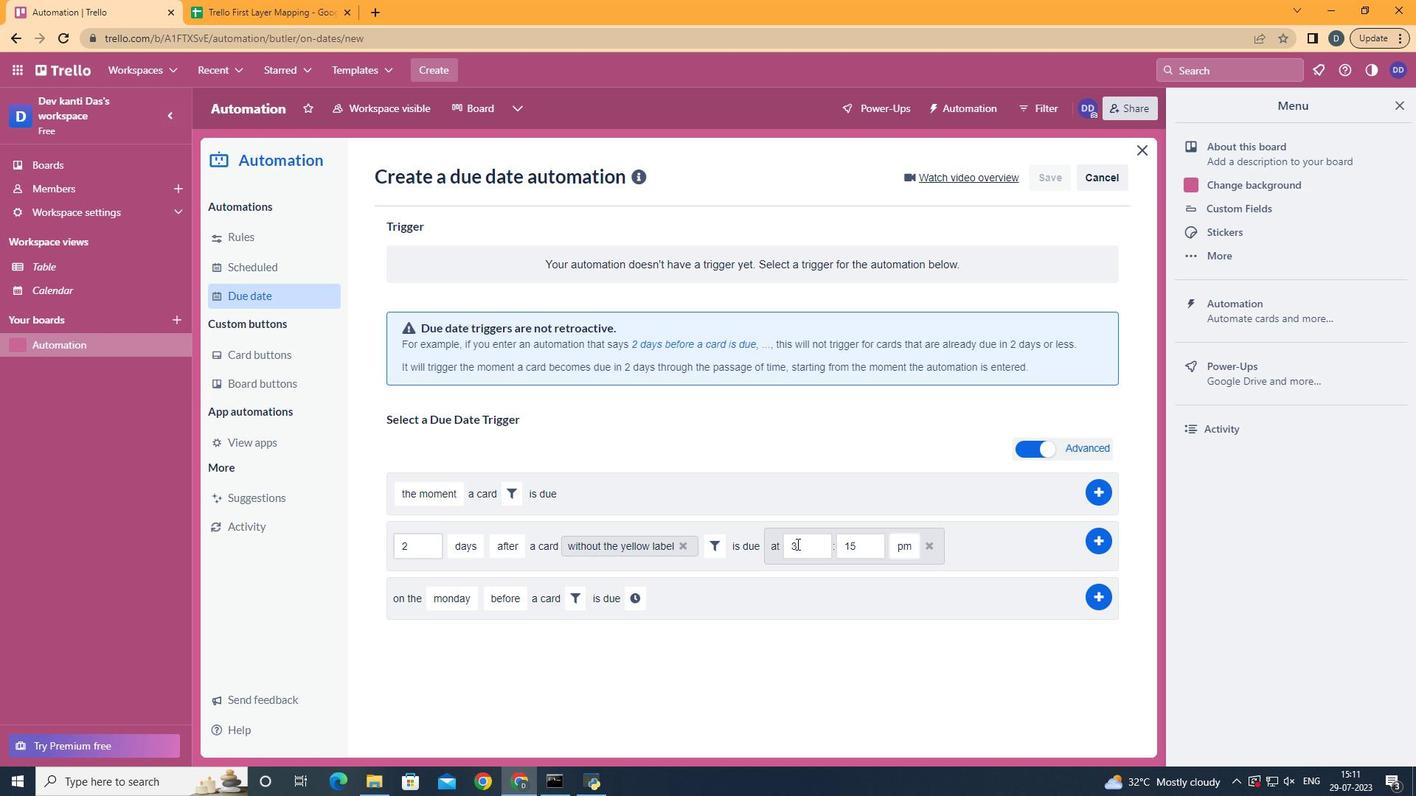 
Action: Mouse pressed left at (804, 543)
Screenshot: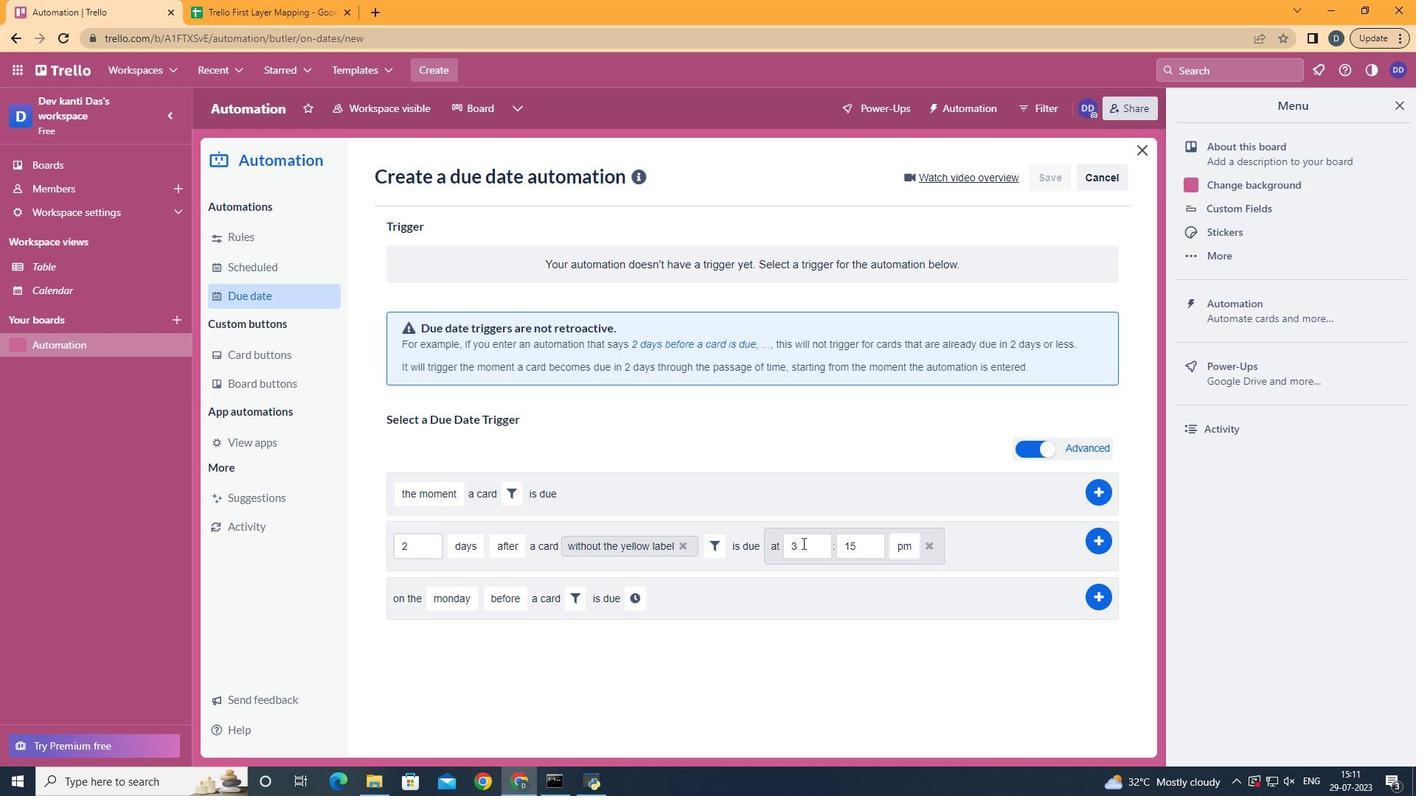 
Action: Key pressed <Key.backspace>11
Screenshot: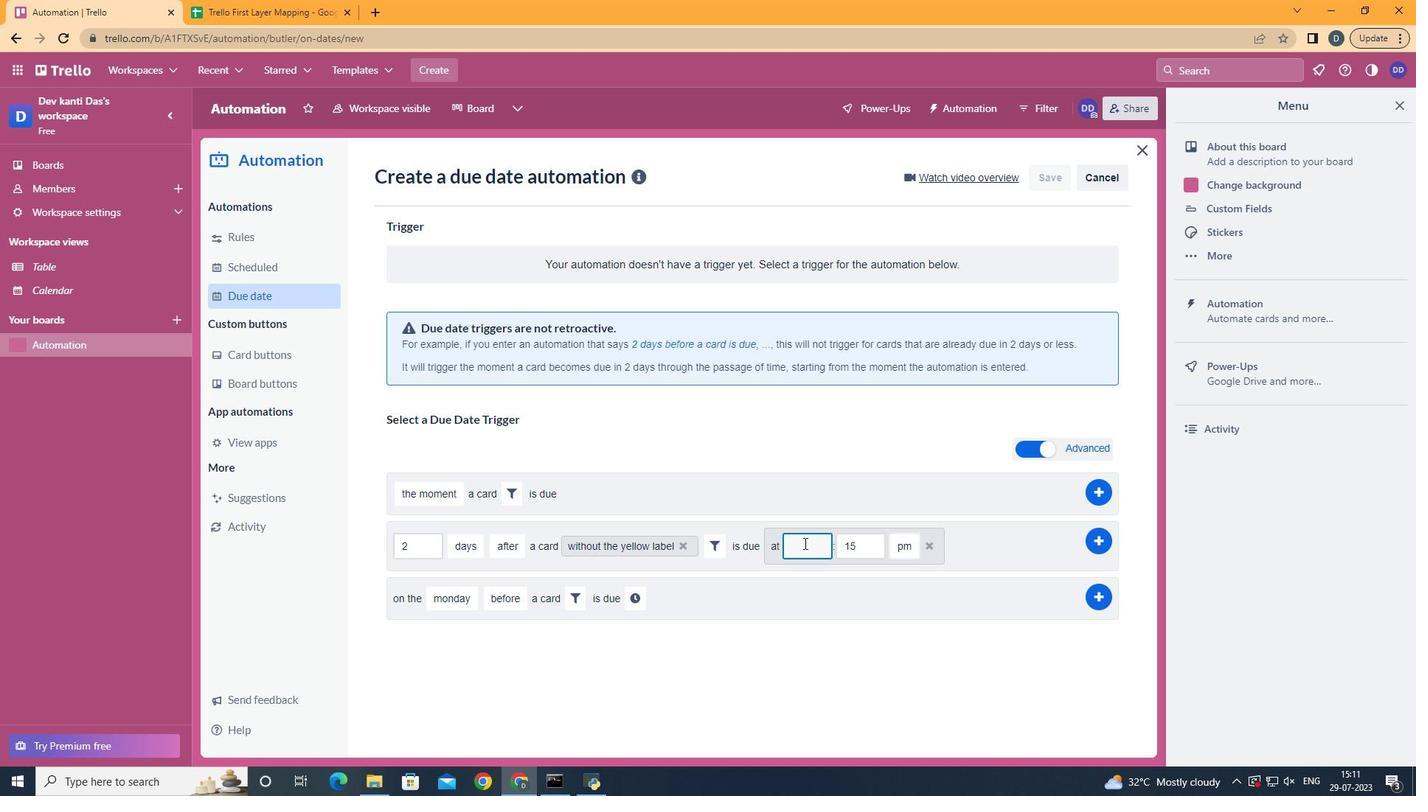 
Action: Mouse moved to (862, 542)
Screenshot: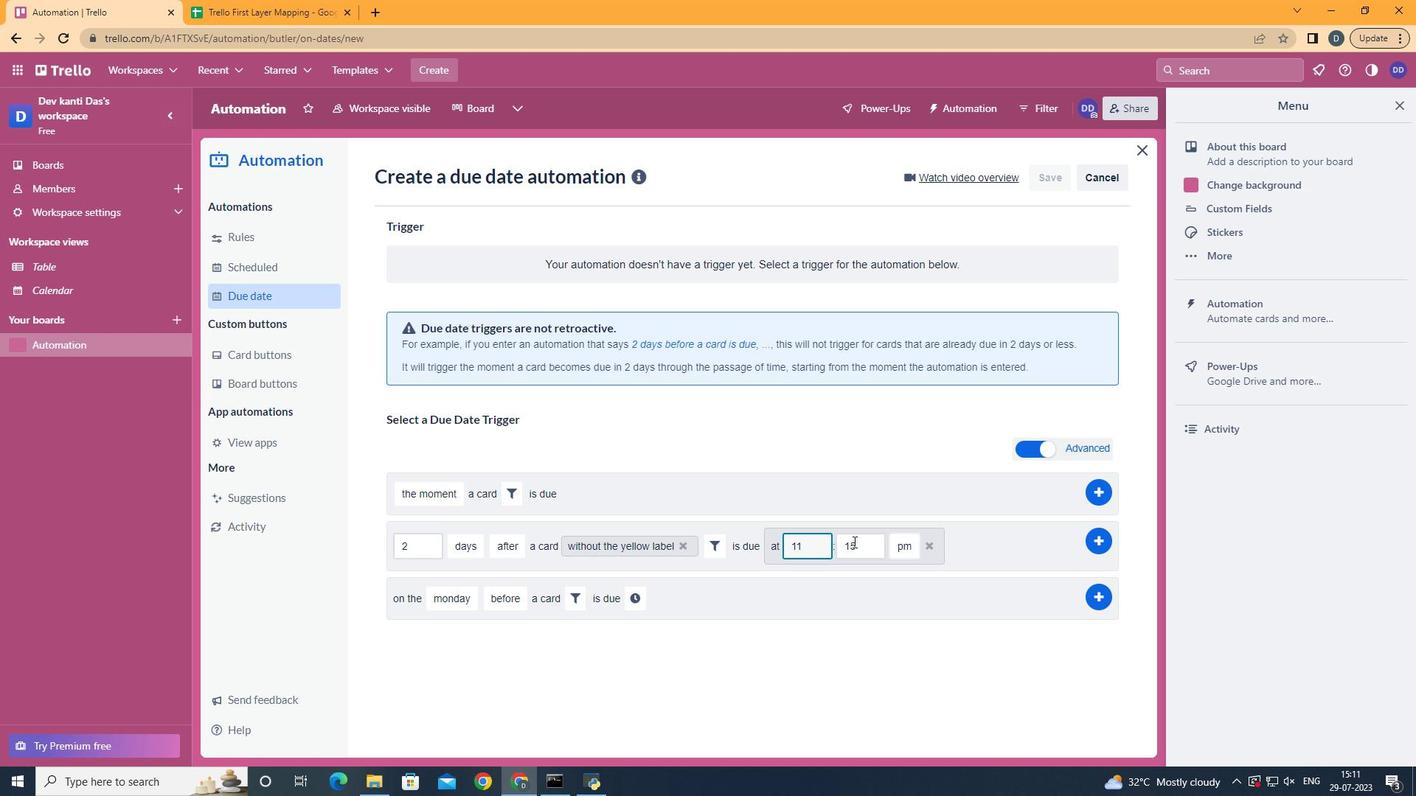 
Action: Mouse pressed left at (862, 542)
Screenshot: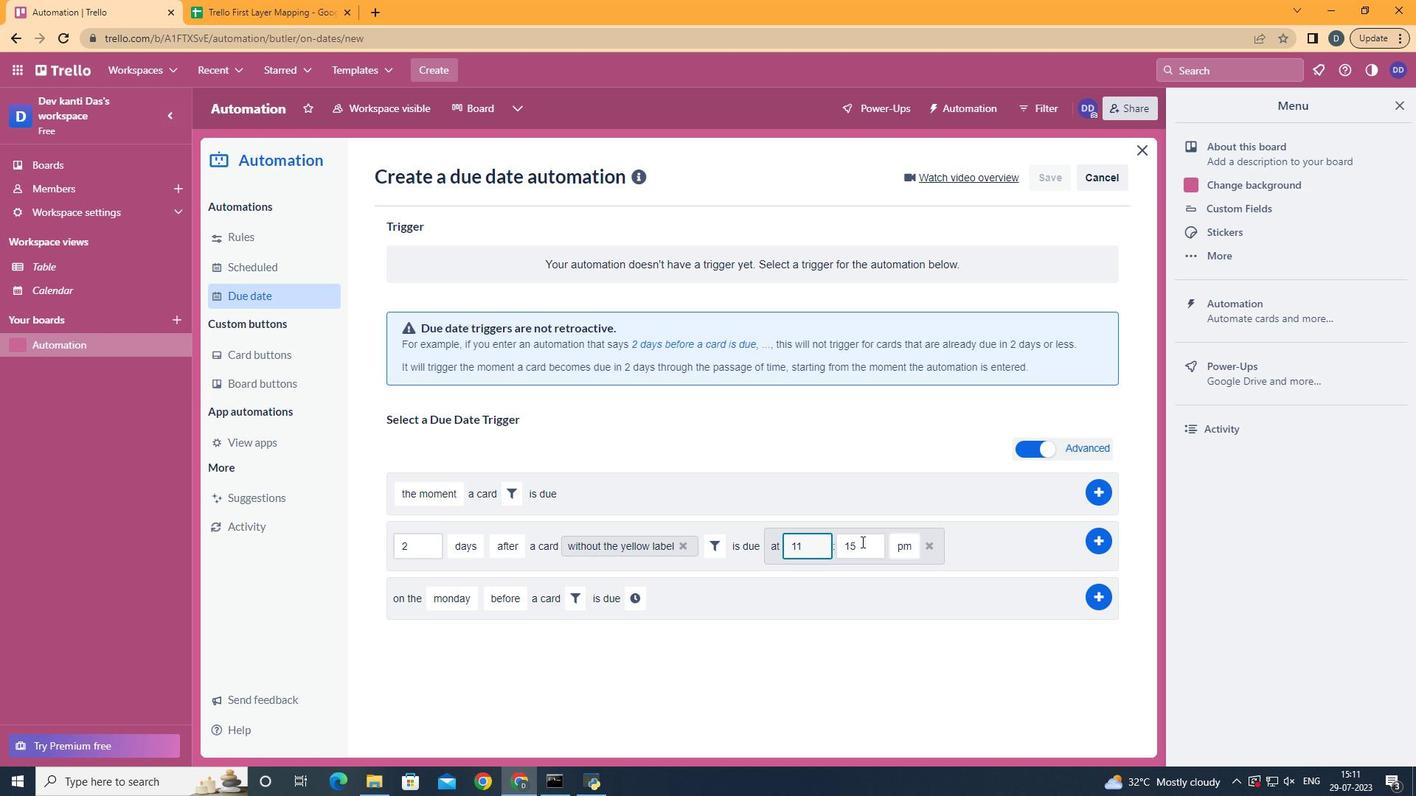 
Action: Key pressed <Key.backspace><Key.backspace>00
Screenshot: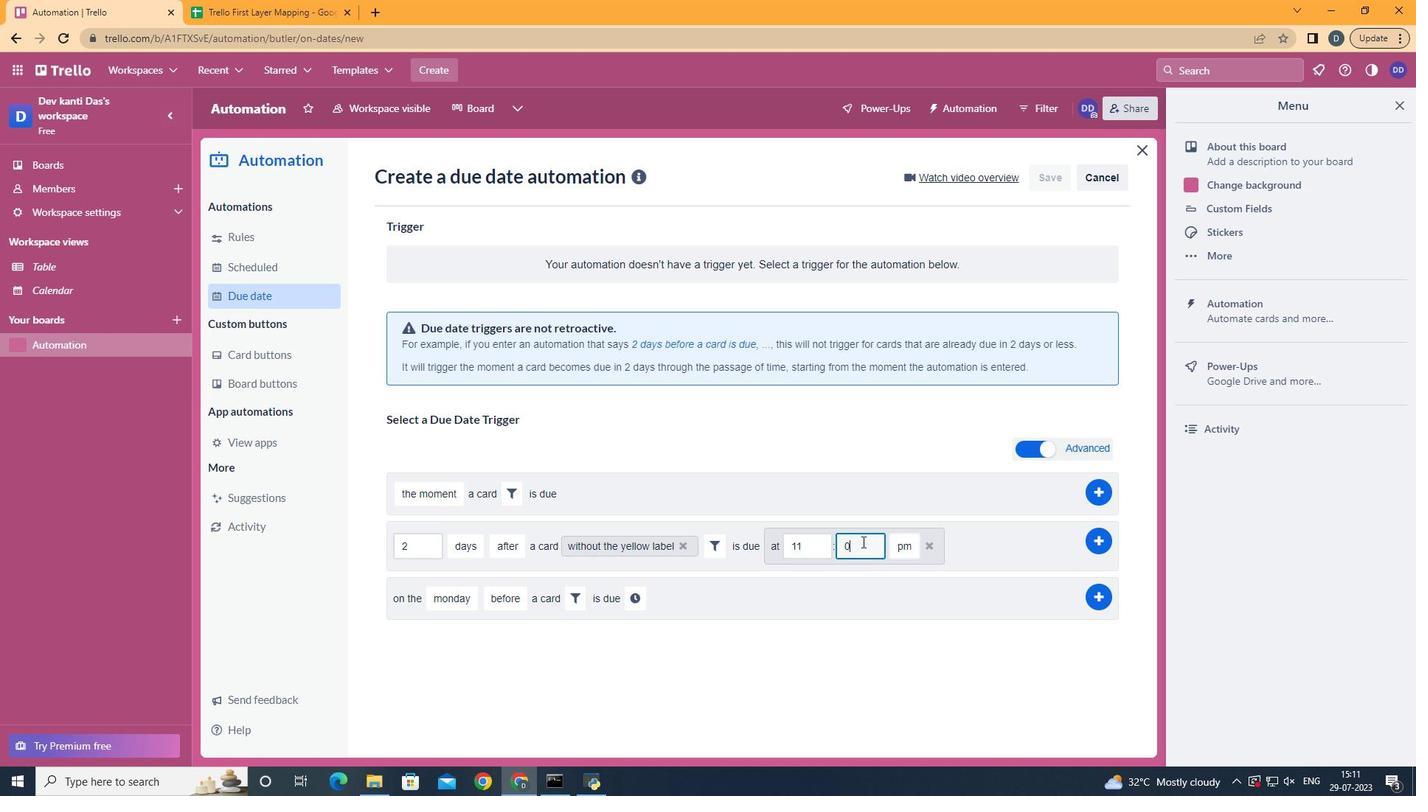 
Action: Mouse moved to (905, 570)
Screenshot: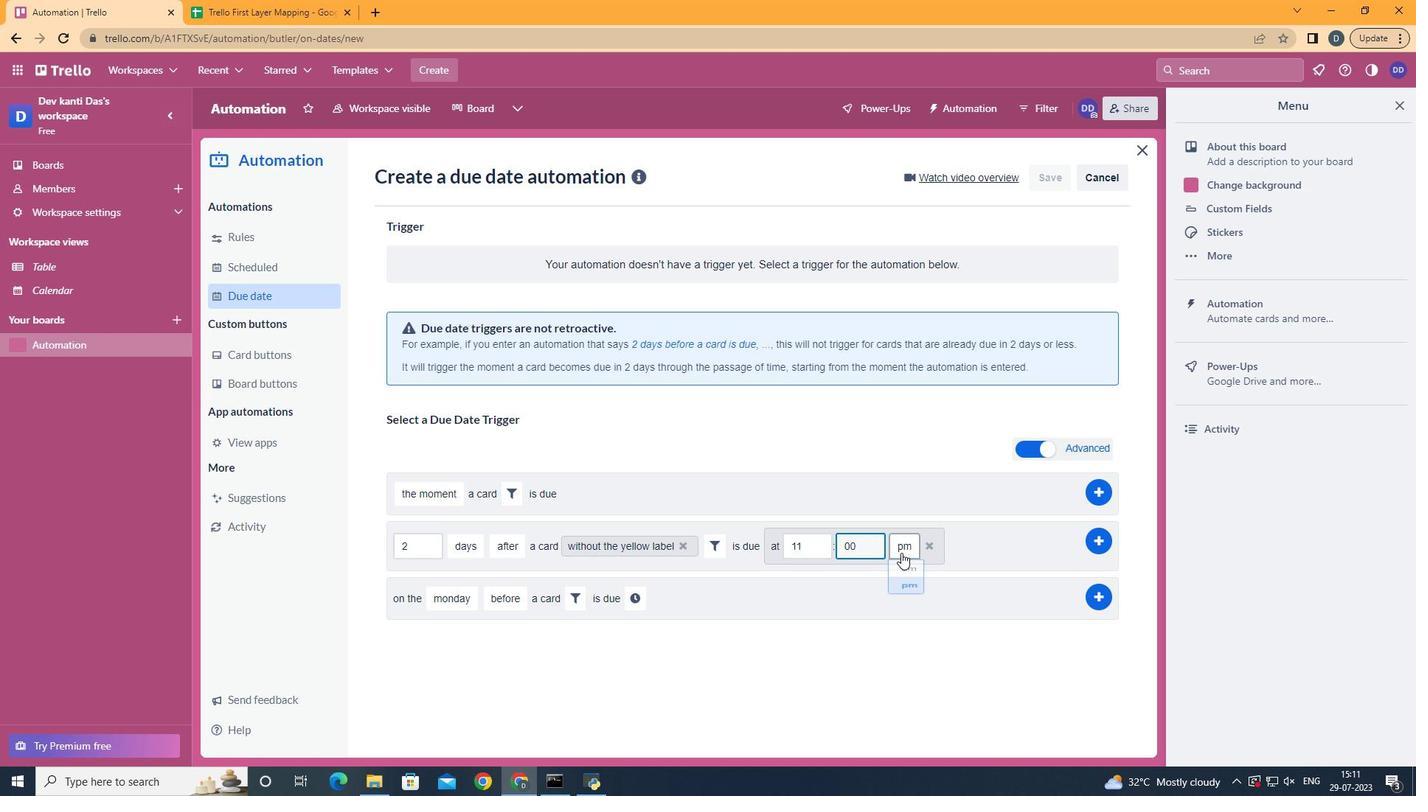 
Action: Mouse pressed left at (905, 570)
Screenshot: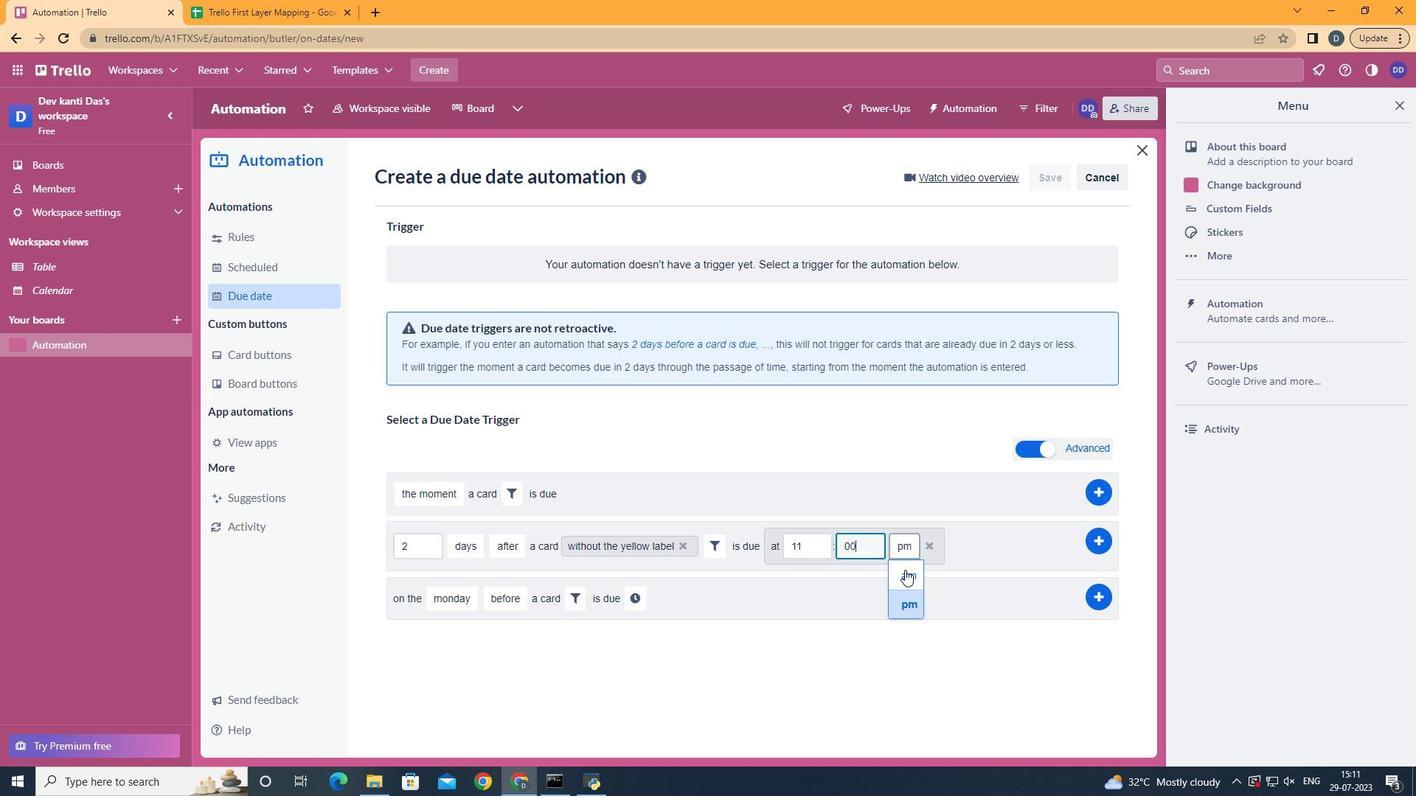 
